 Task: Create a due date automation trigger when advanced on, on the wednesday before a card is due add fields without custom field "Resume" set to a date more than 1 days ago at 11:00 AM.
Action: Mouse moved to (1266, 103)
Screenshot: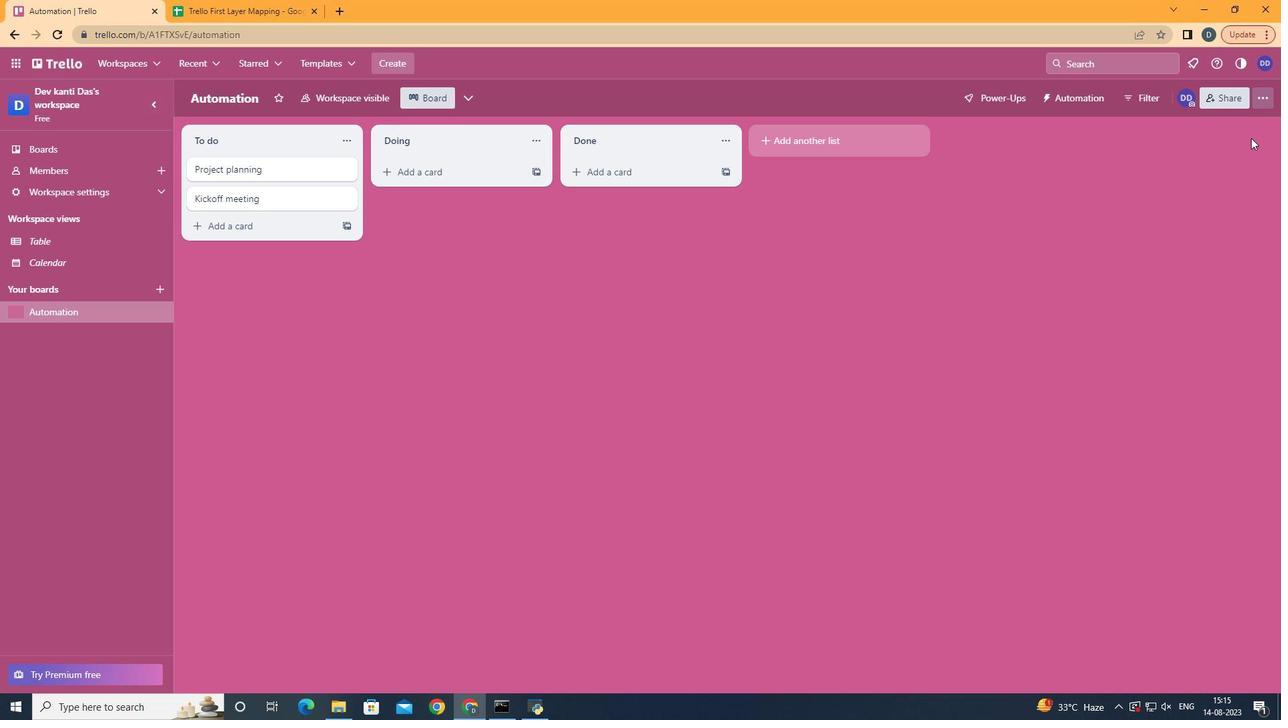 
Action: Mouse pressed left at (1266, 103)
Screenshot: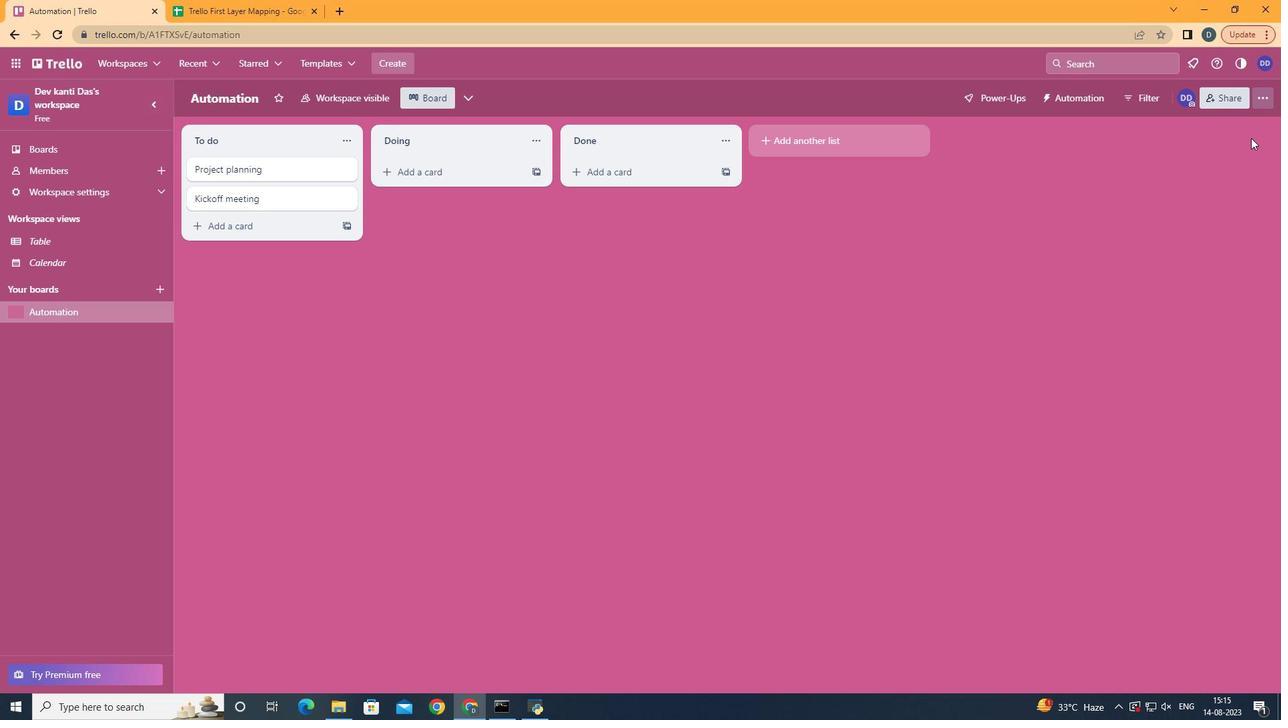 
Action: Mouse moved to (1175, 287)
Screenshot: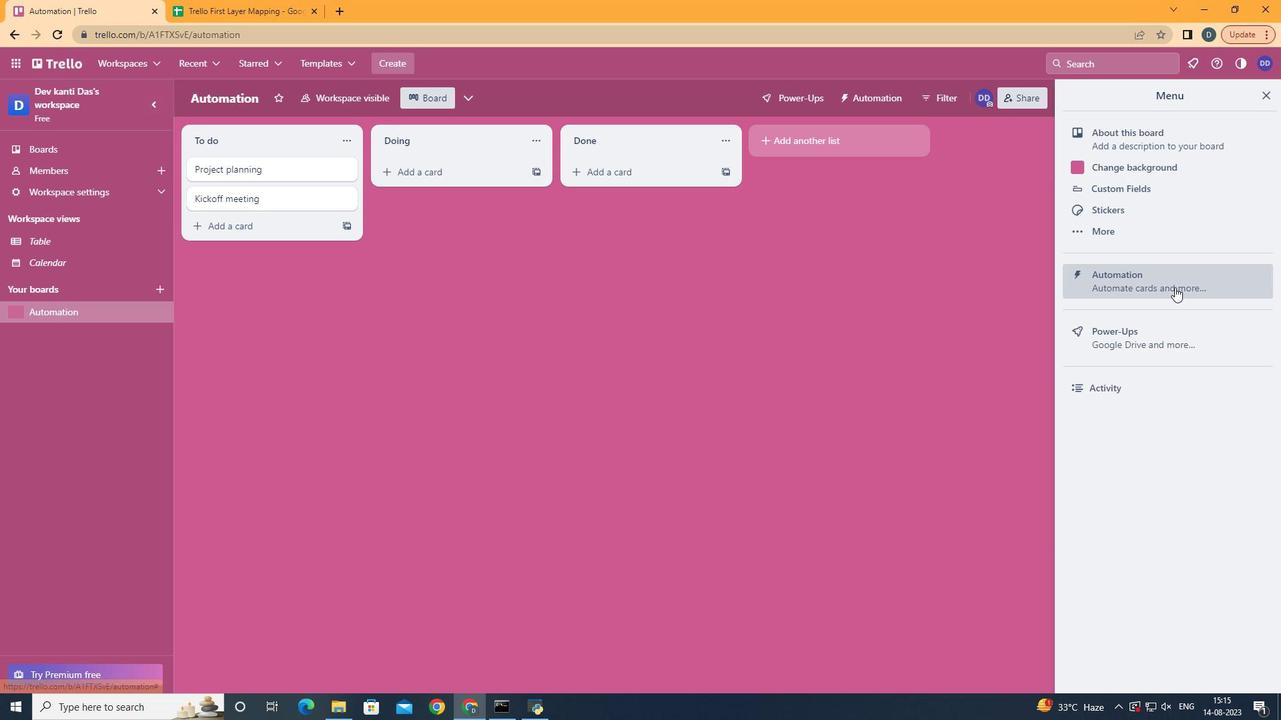 
Action: Mouse pressed left at (1175, 287)
Screenshot: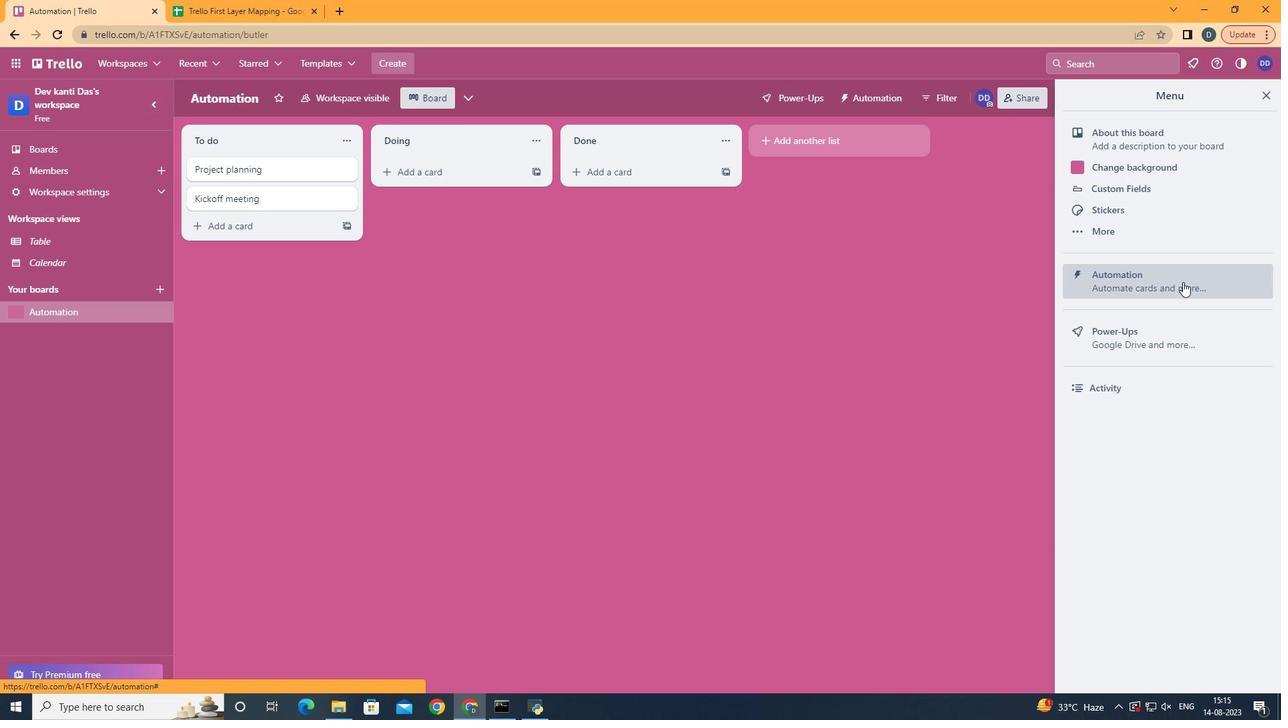 
Action: Mouse moved to (272, 263)
Screenshot: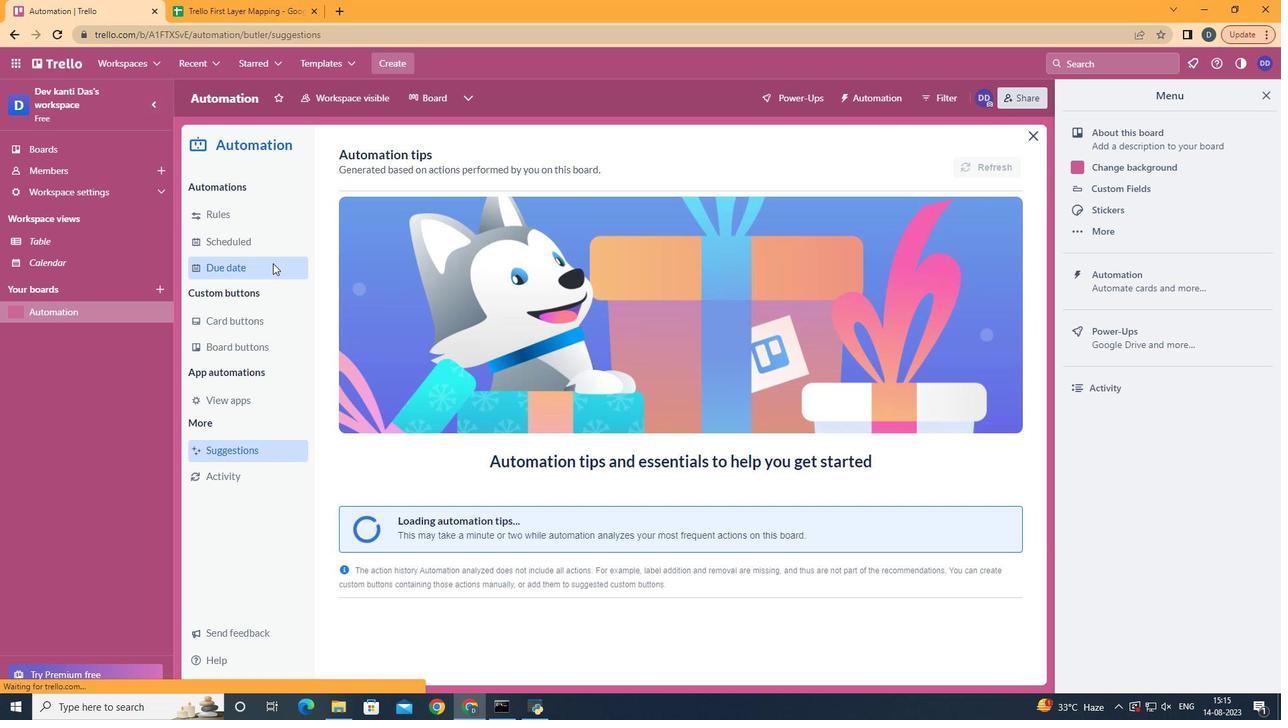 
Action: Mouse pressed left at (272, 263)
Screenshot: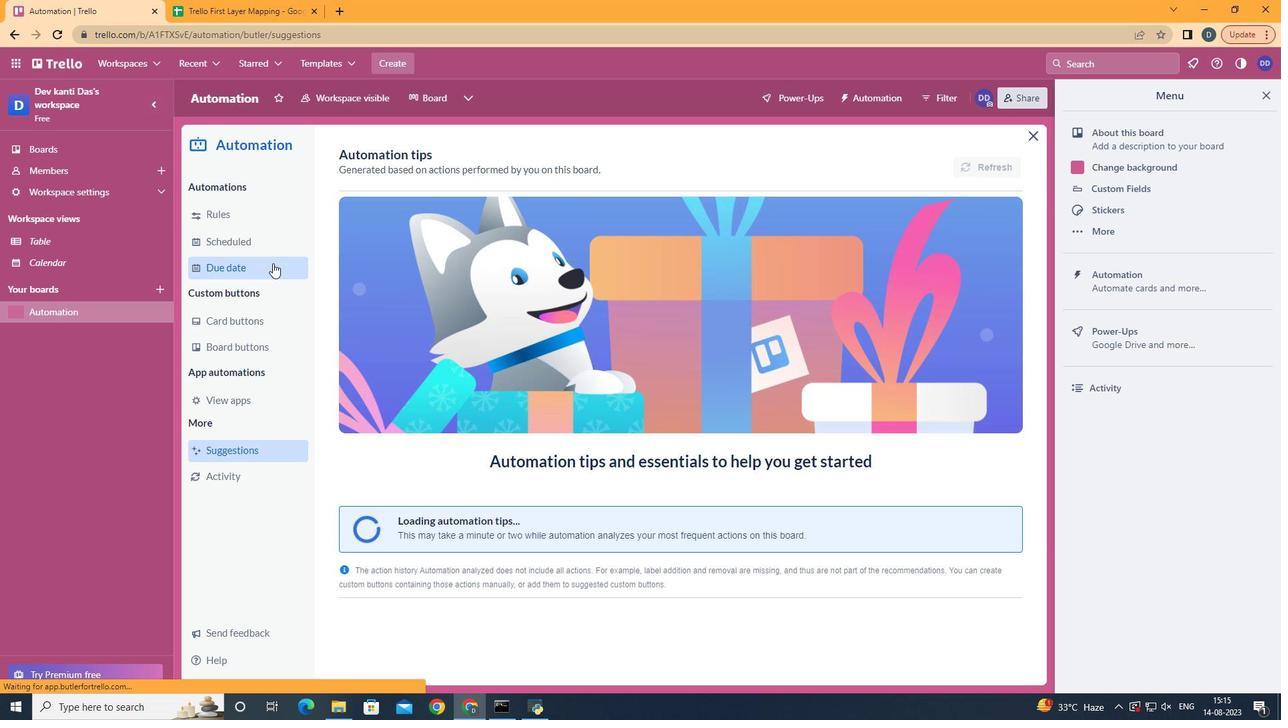 
Action: Mouse moved to (924, 165)
Screenshot: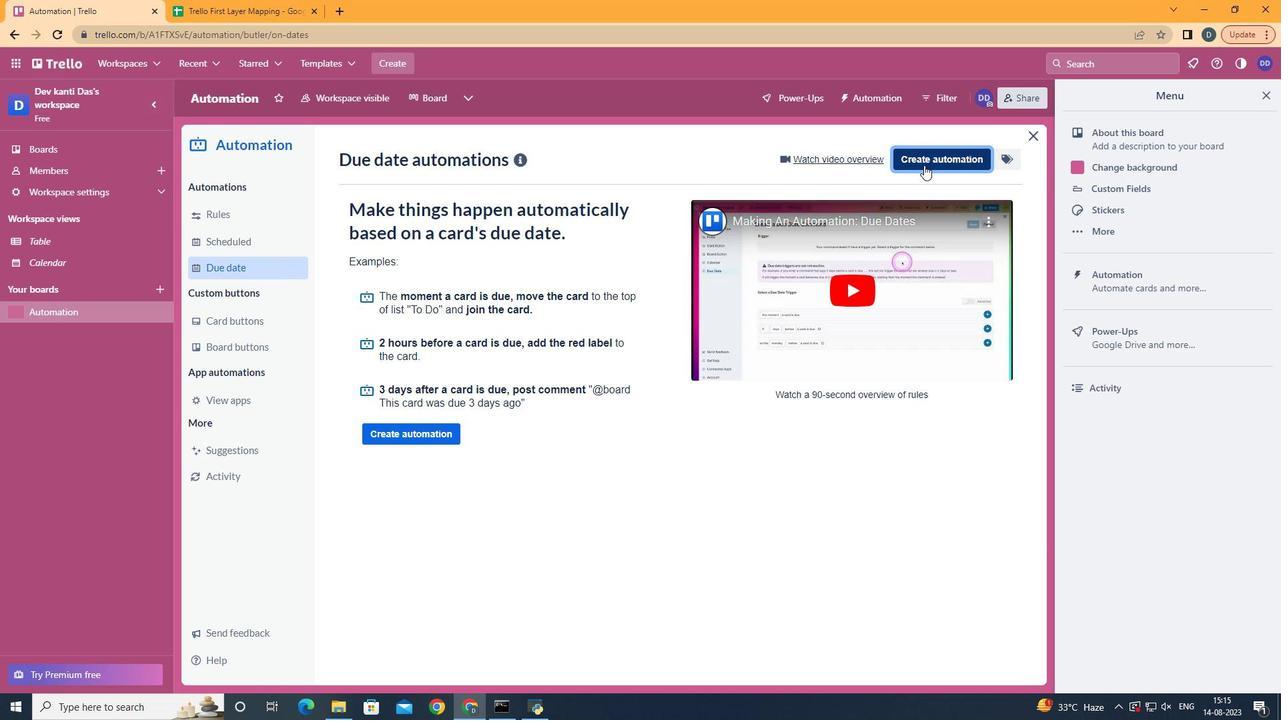
Action: Mouse pressed left at (924, 165)
Screenshot: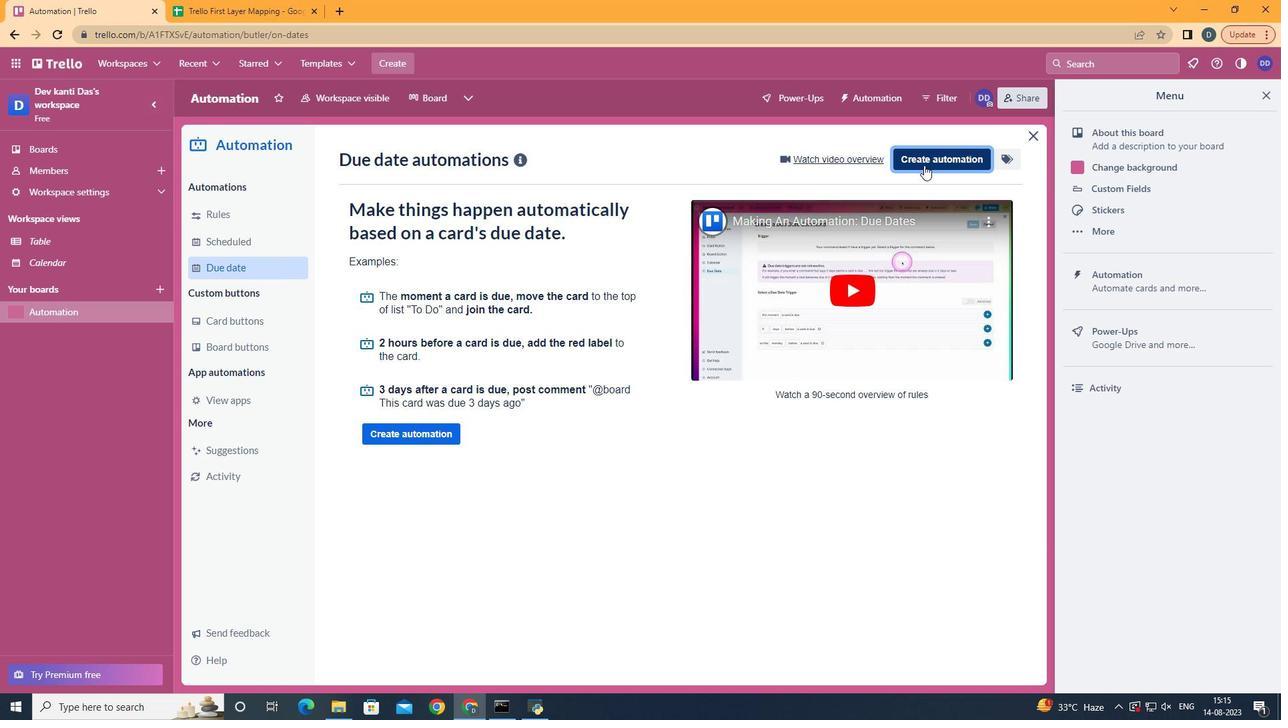 
Action: Mouse moved to (748, 303)
Screenshot: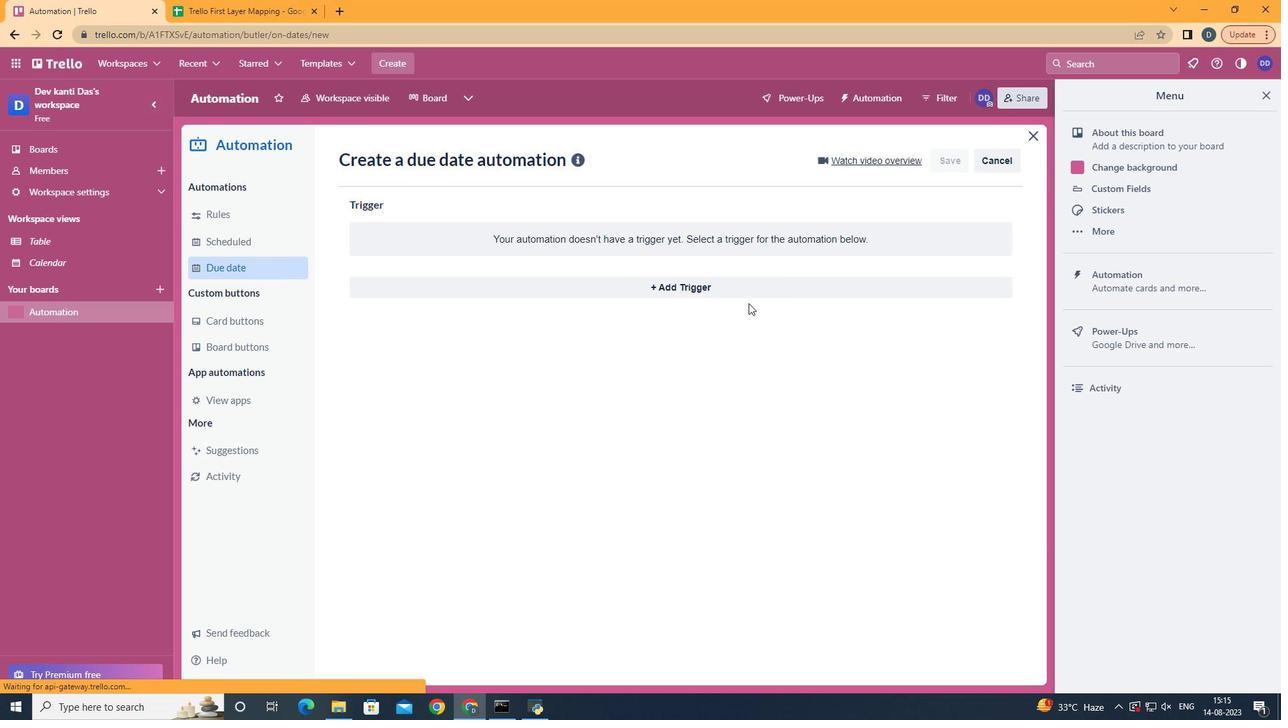 
Action: Mouse pressed left at (748, 303)
Screenshot: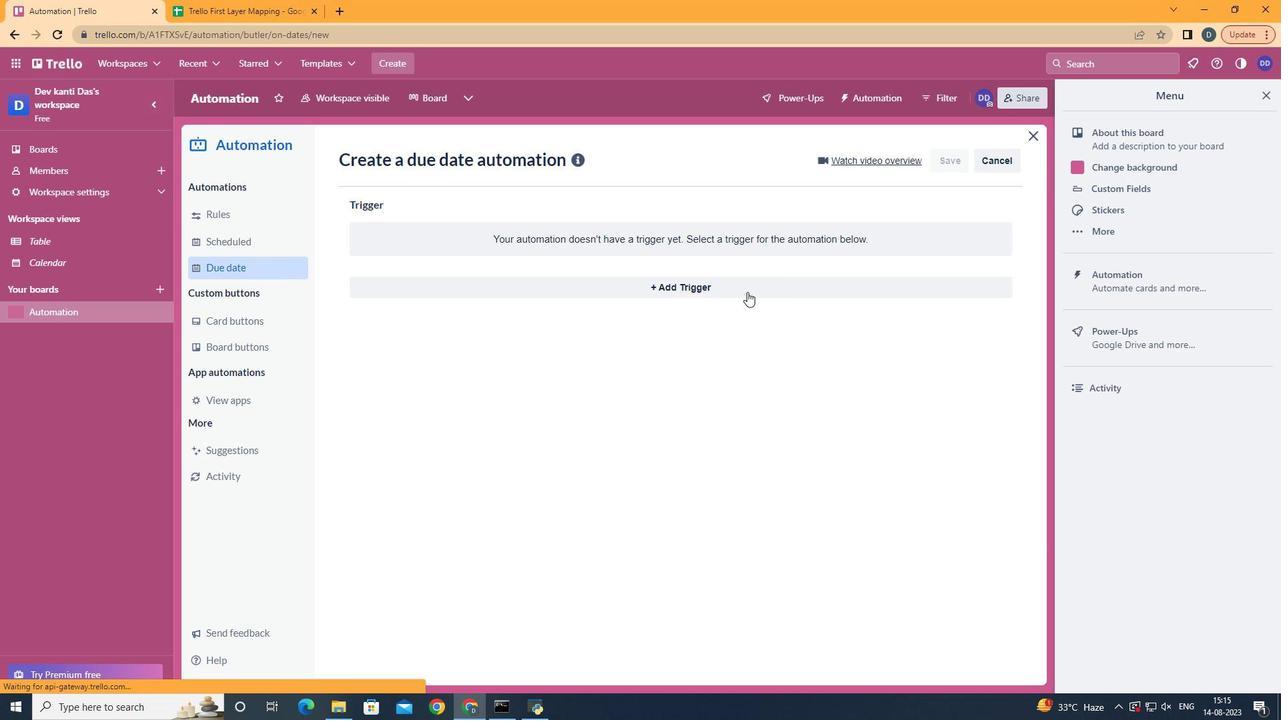 
Action: Mouse moved to (747, 291)
Screenshot: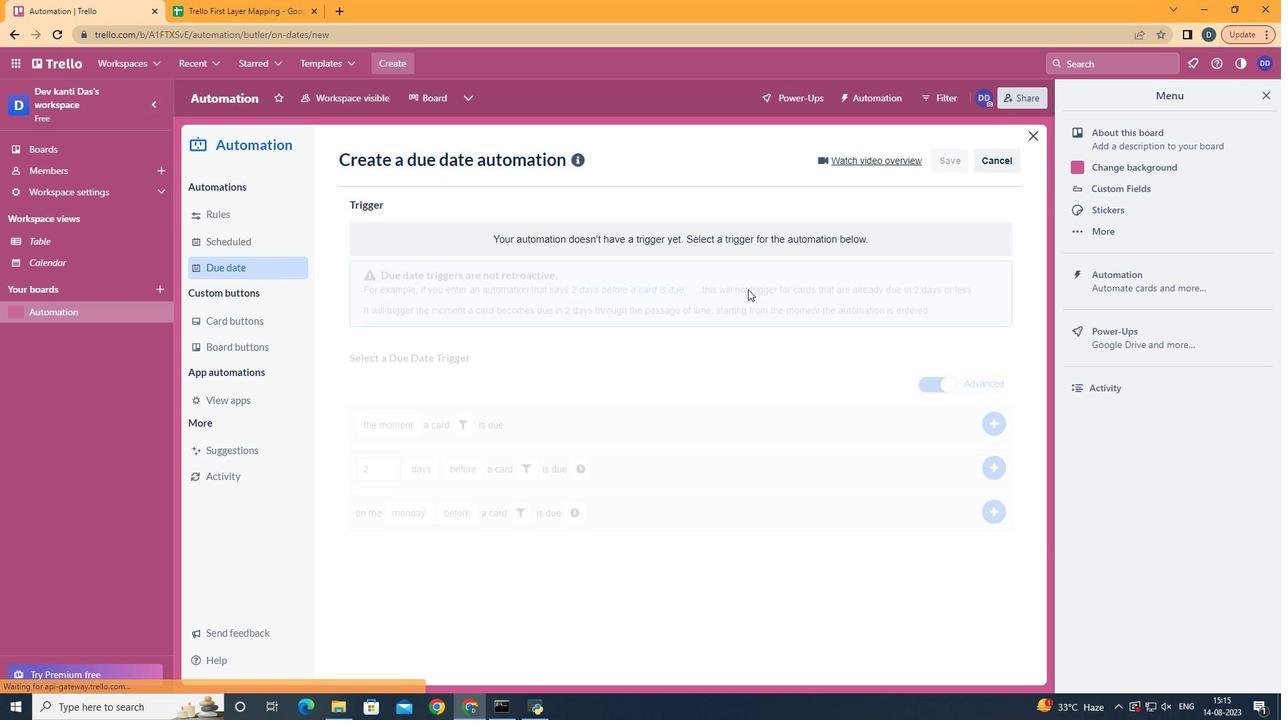 
Action: Mouse pressed left at (747, 291)
Screenshot: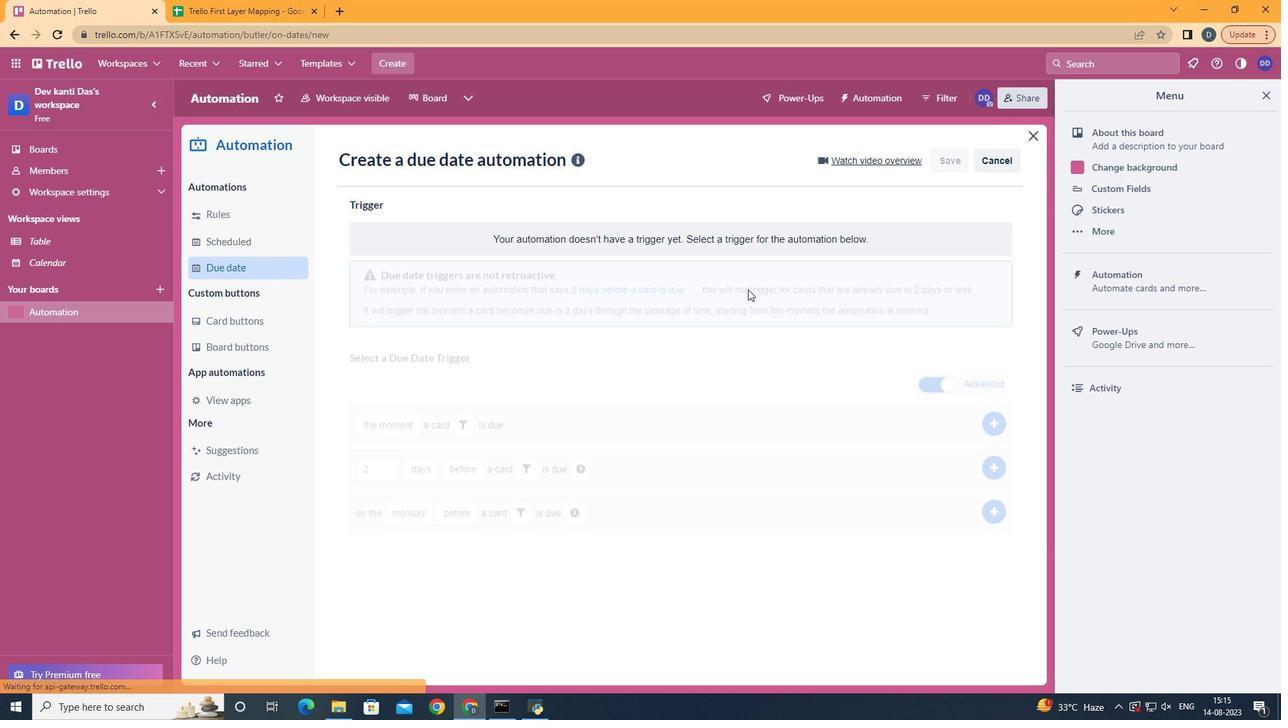 
Action: Mouse moved to (448, 403)
Screenshot: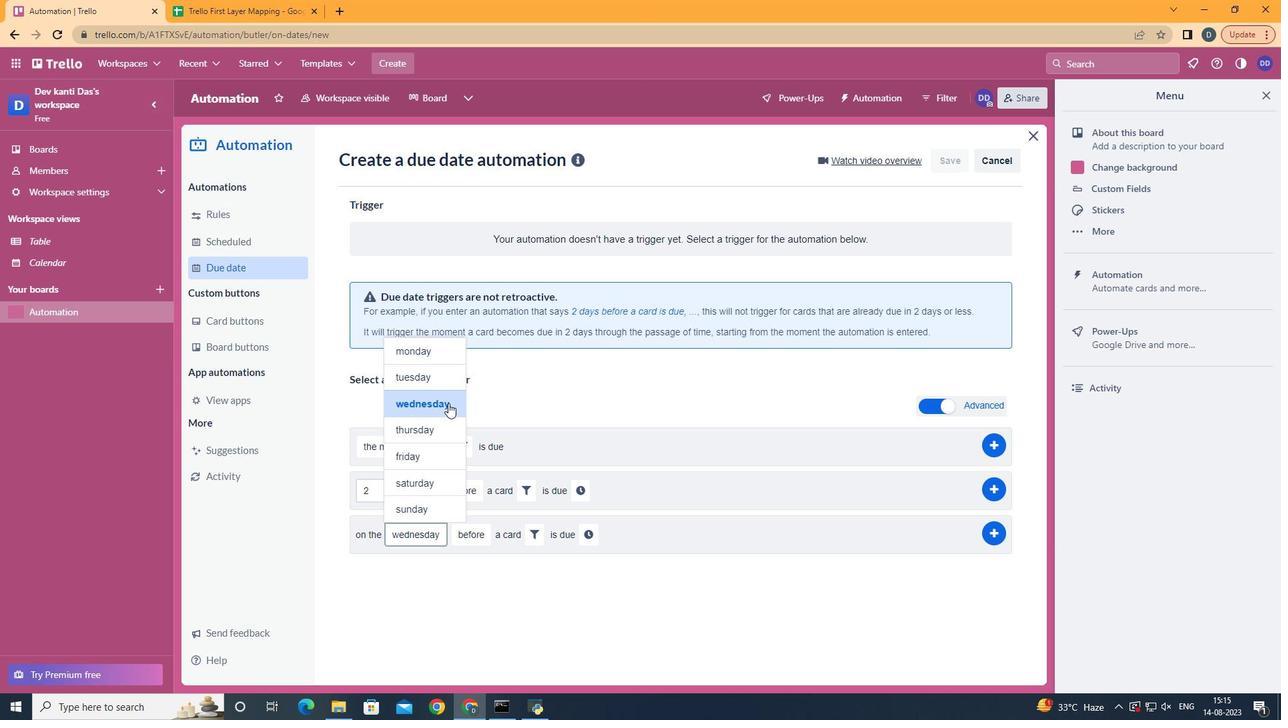 
Action: Mouse pressed left at (448, 403)
Screenshot: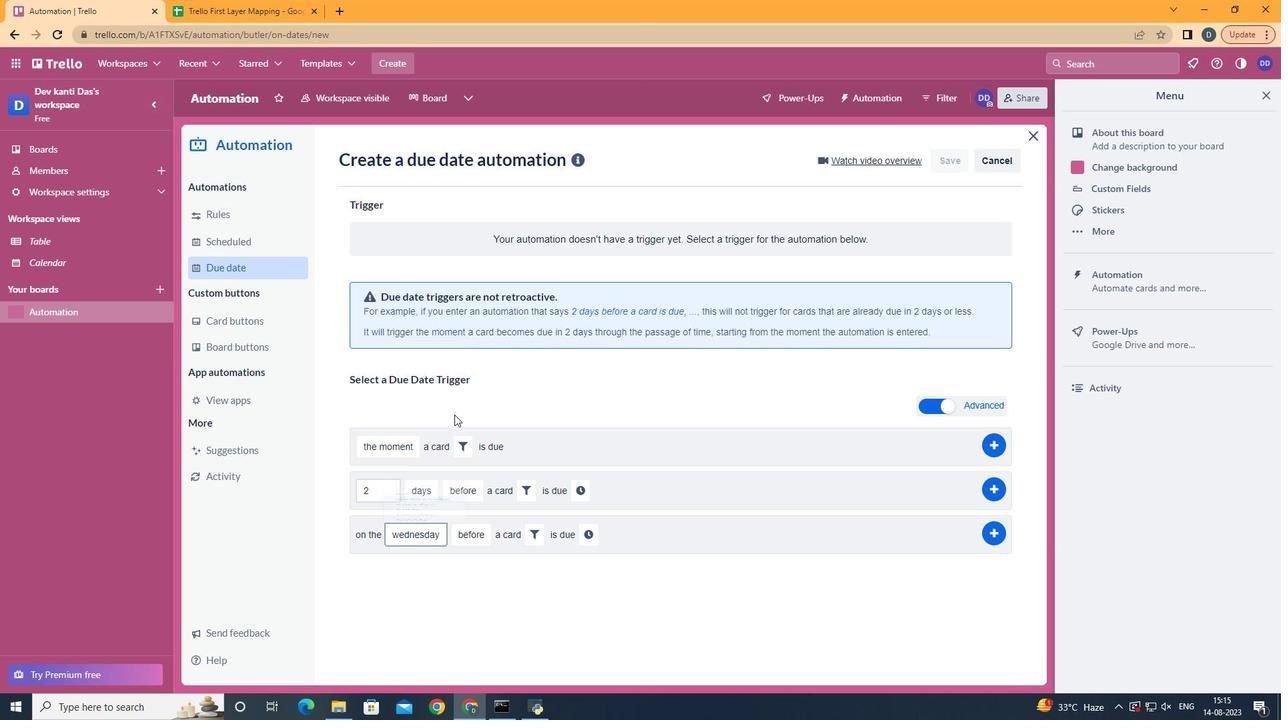 
Action: Mouse moved to (534, 532)
Screenshot: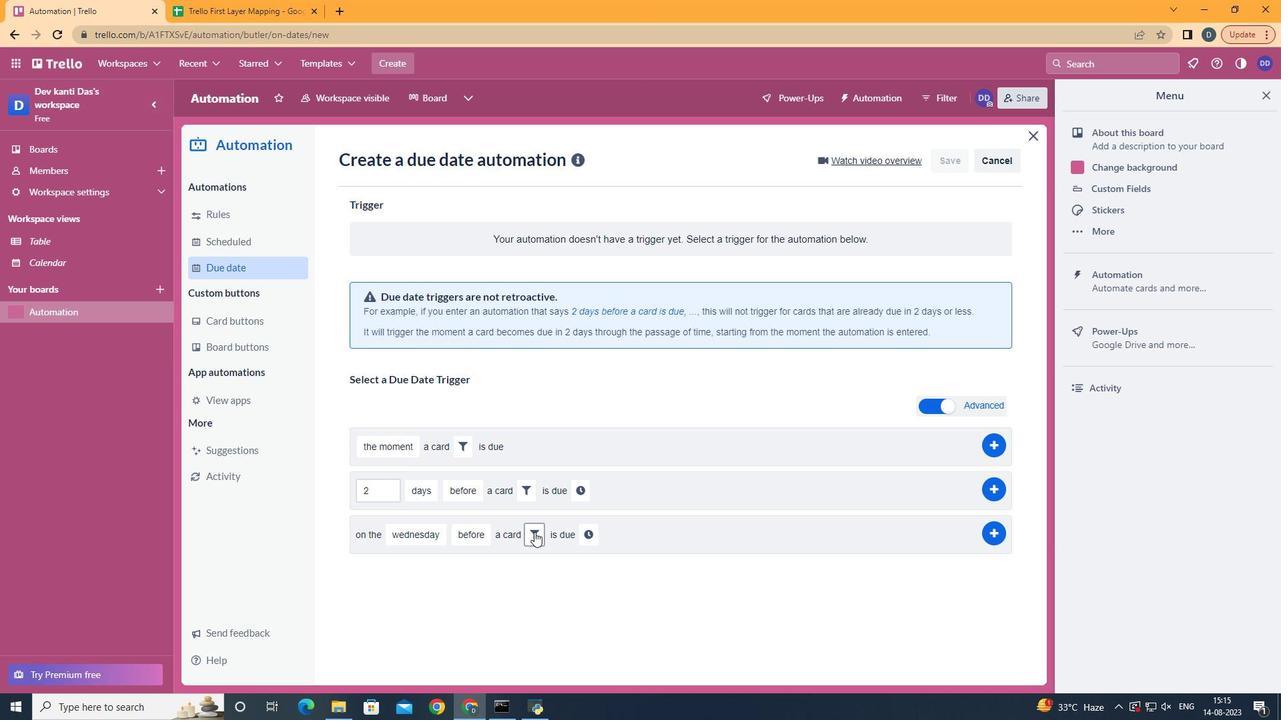 
Action: Mouse pressed left at (534, 532)
Screenshot: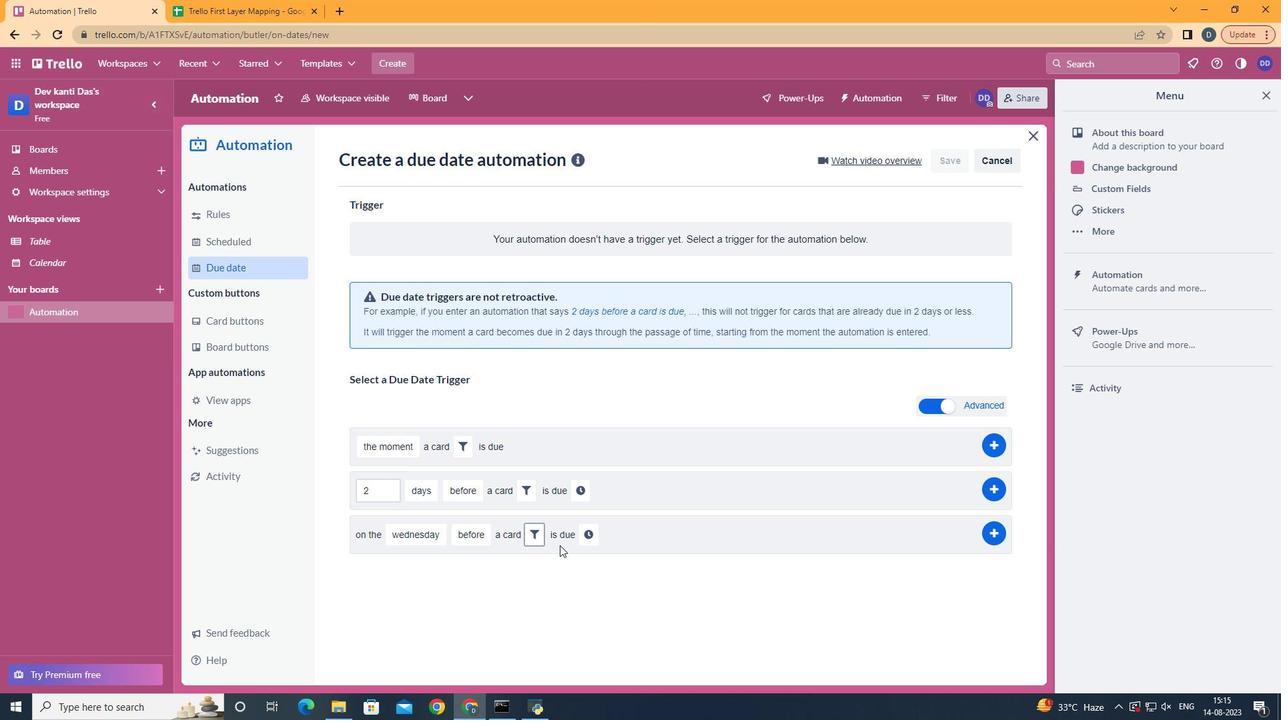 
Action: Mouse moved to (758, 577)
Screenshot: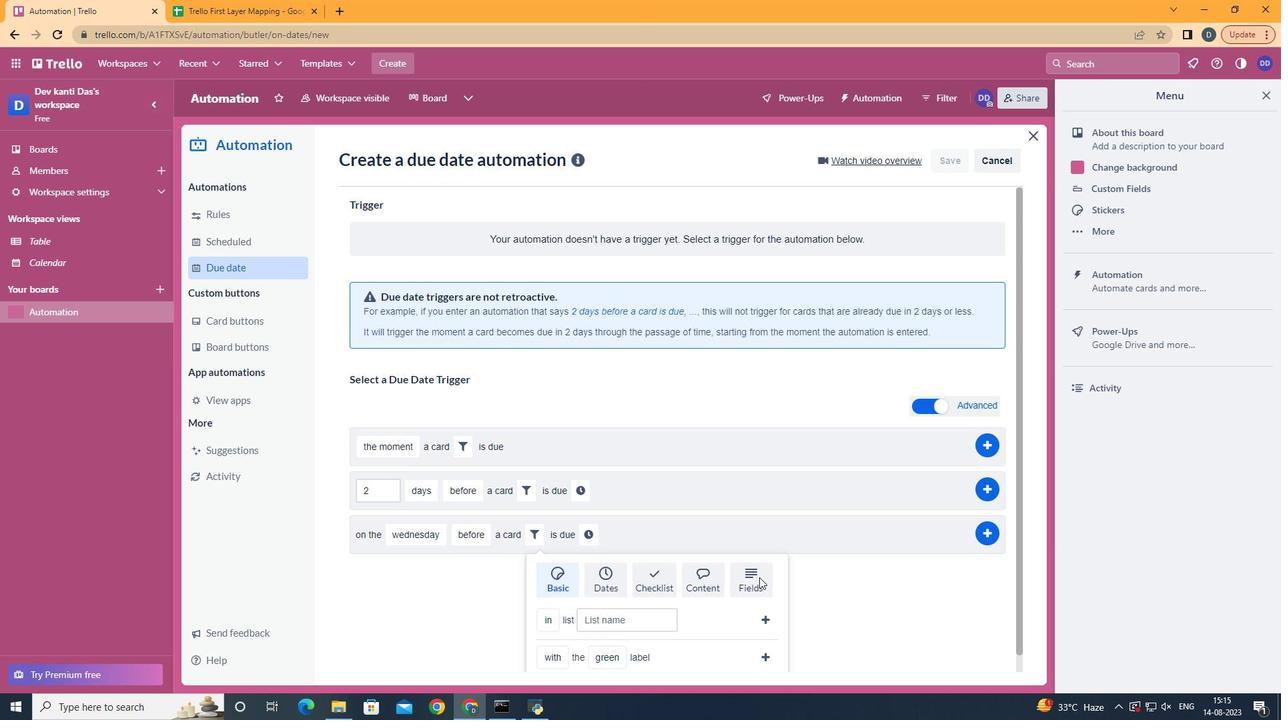 
Action: Mouse pressed left at (758, 577)
Screenshot: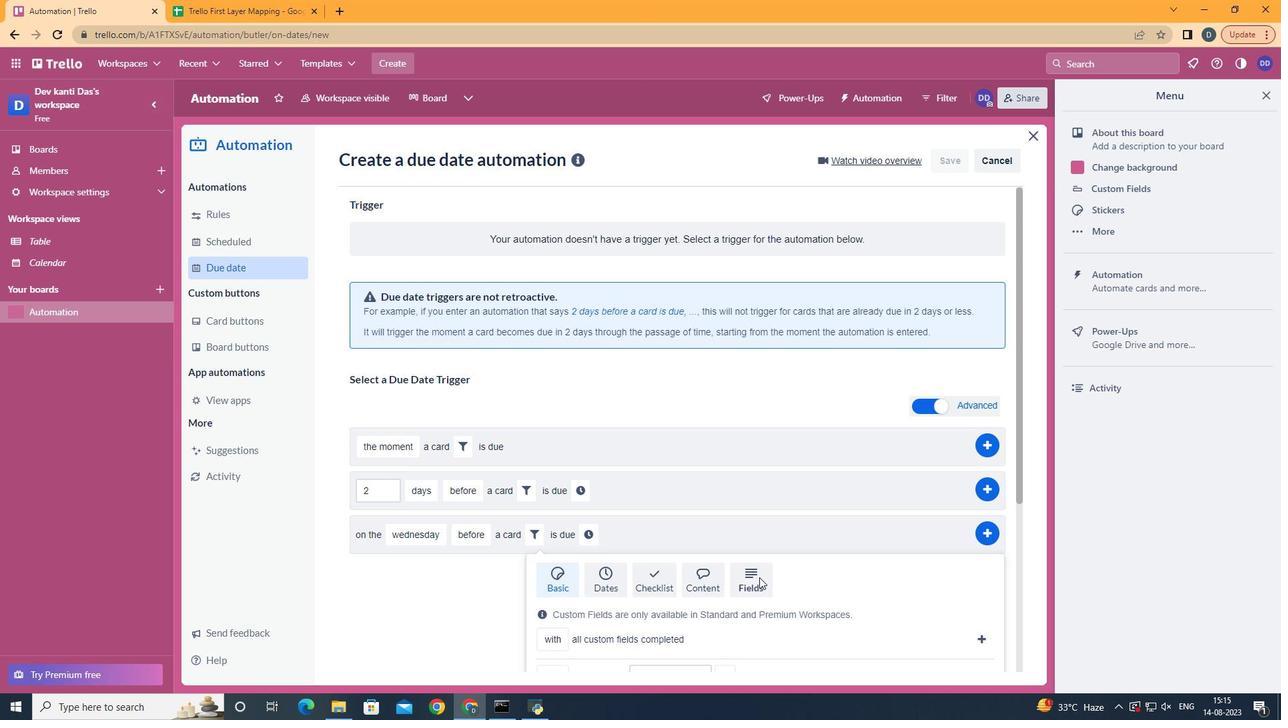 
Action: Mouse moved to (759, 577)
Screenshot: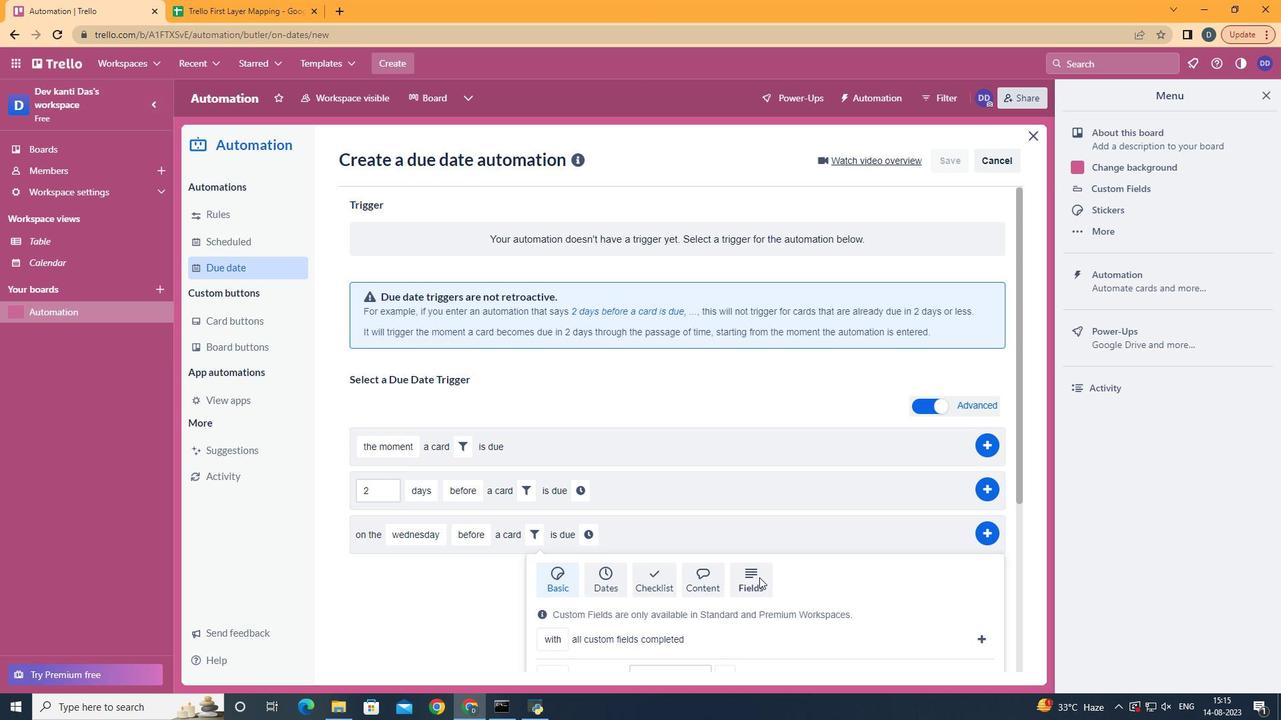 
Action: Mouse scrolled (759, 577) with delta (0, 0)
Screenshot: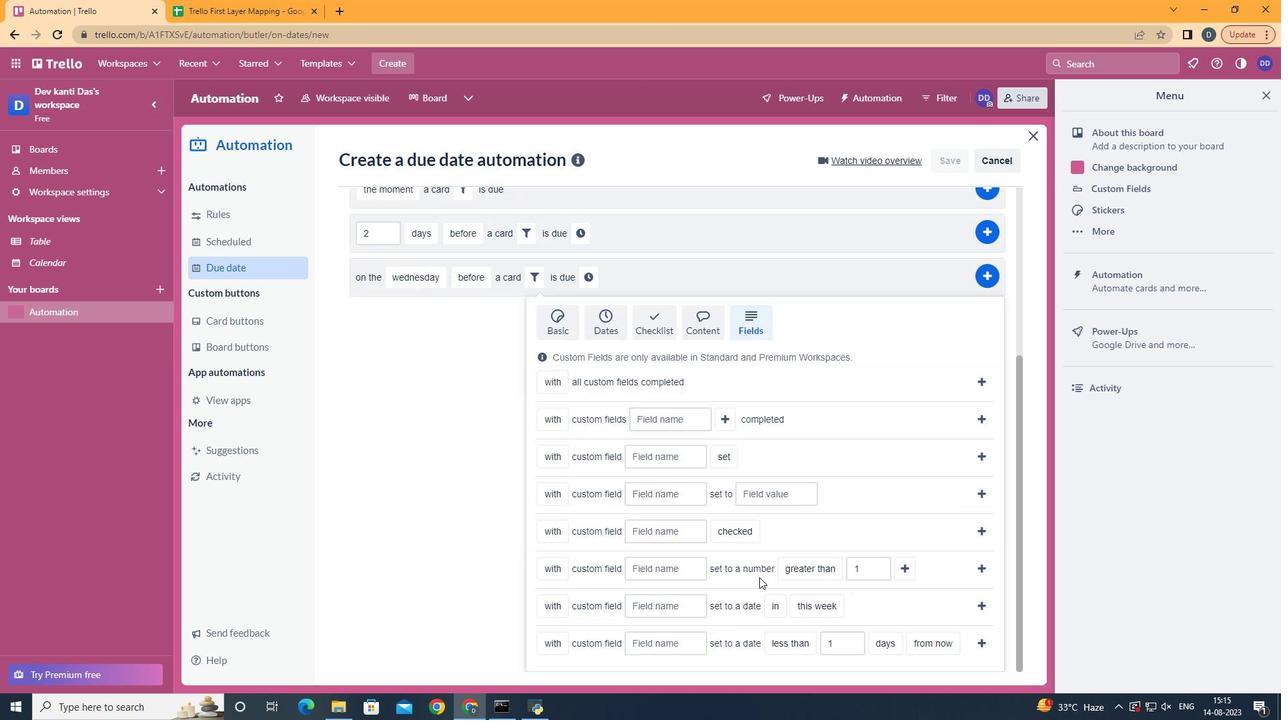 
Action: Mouse scrolled (759, 577) with delta (0, 0)
Screenshot: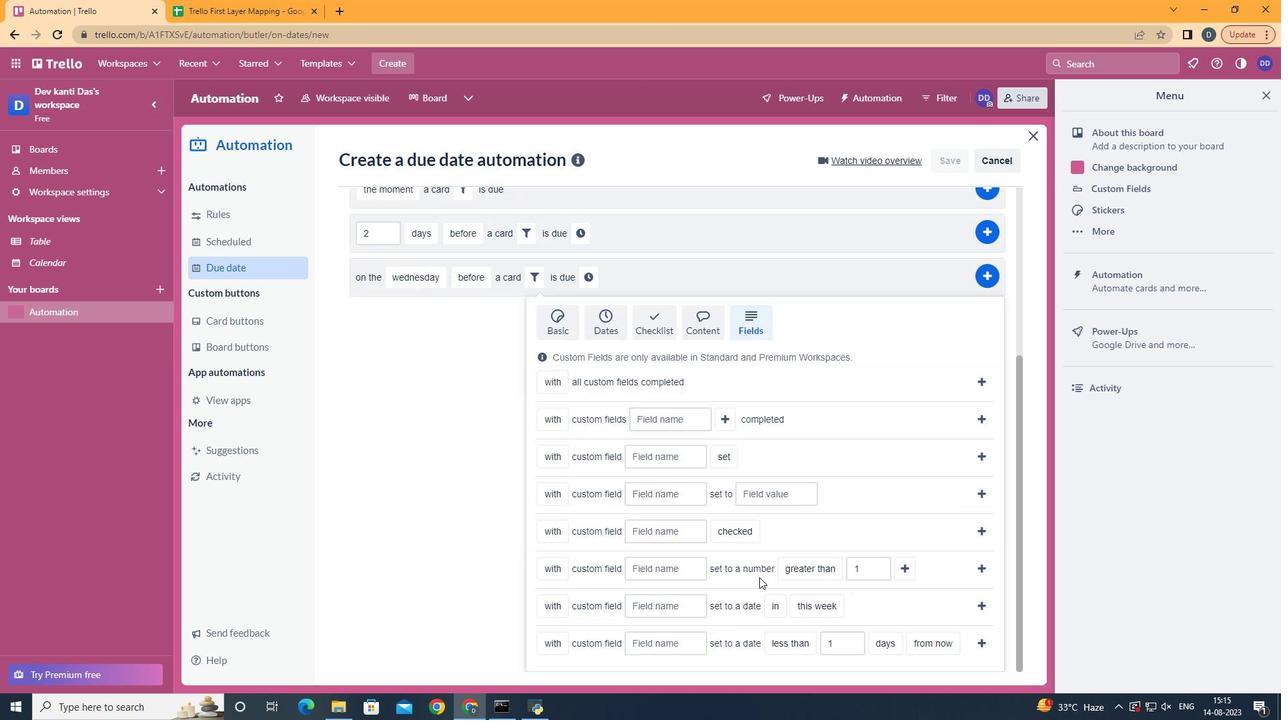 
Action: Mouse scrolled (759, 577) with delta (0, 0)
Screenshot: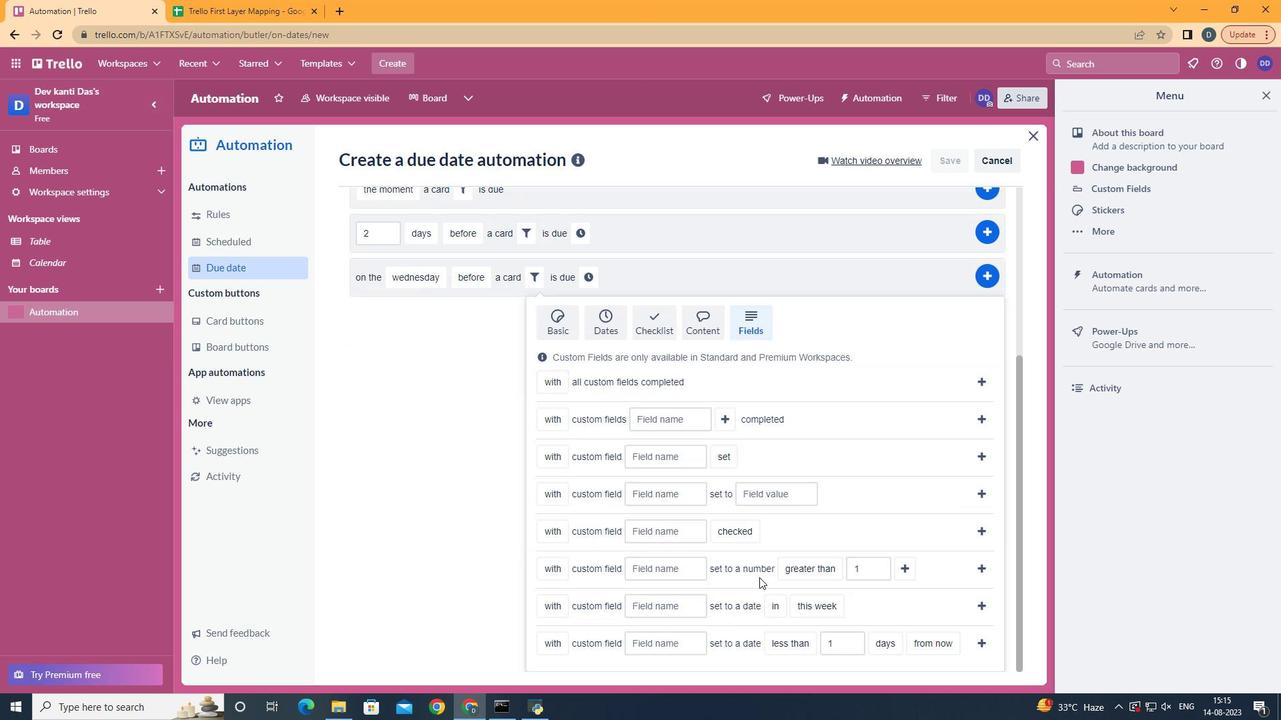 
Action: Mouse scrolled (759, 577) with delta (0, 0)
Screenshot: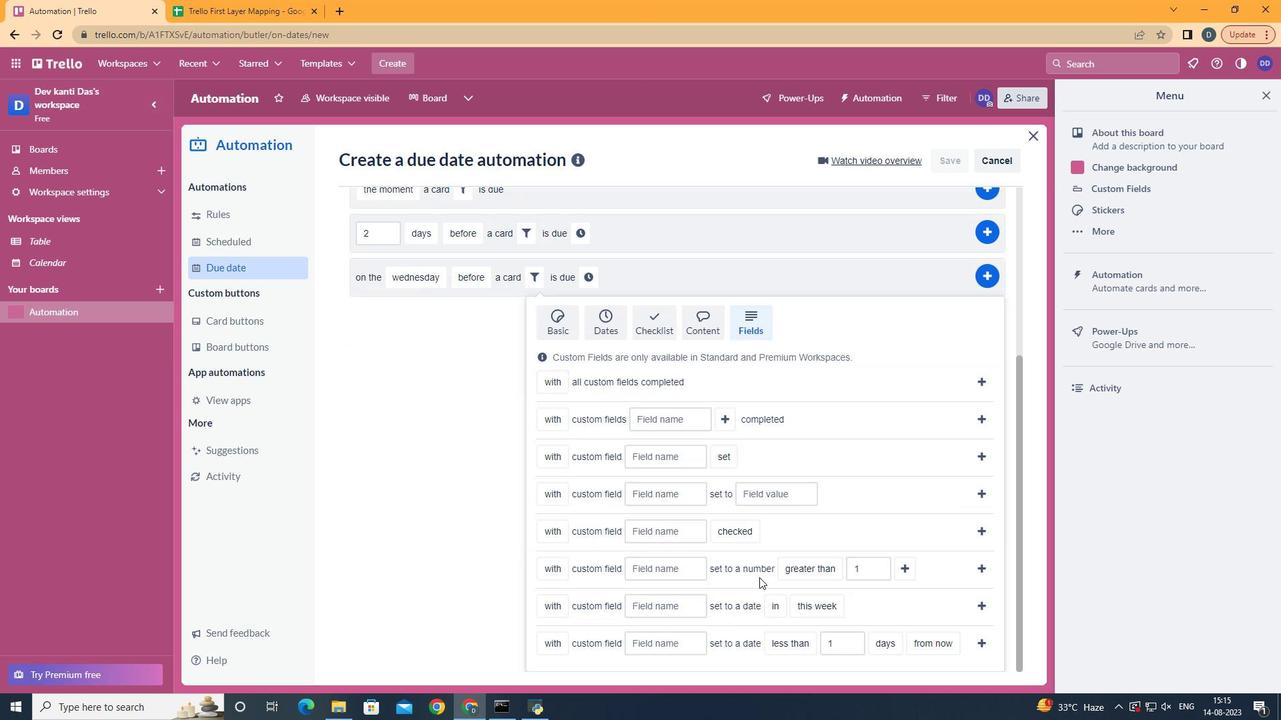 
Action: Mouse scrolled (759, 577) with delta (0, 0)
Screenshot: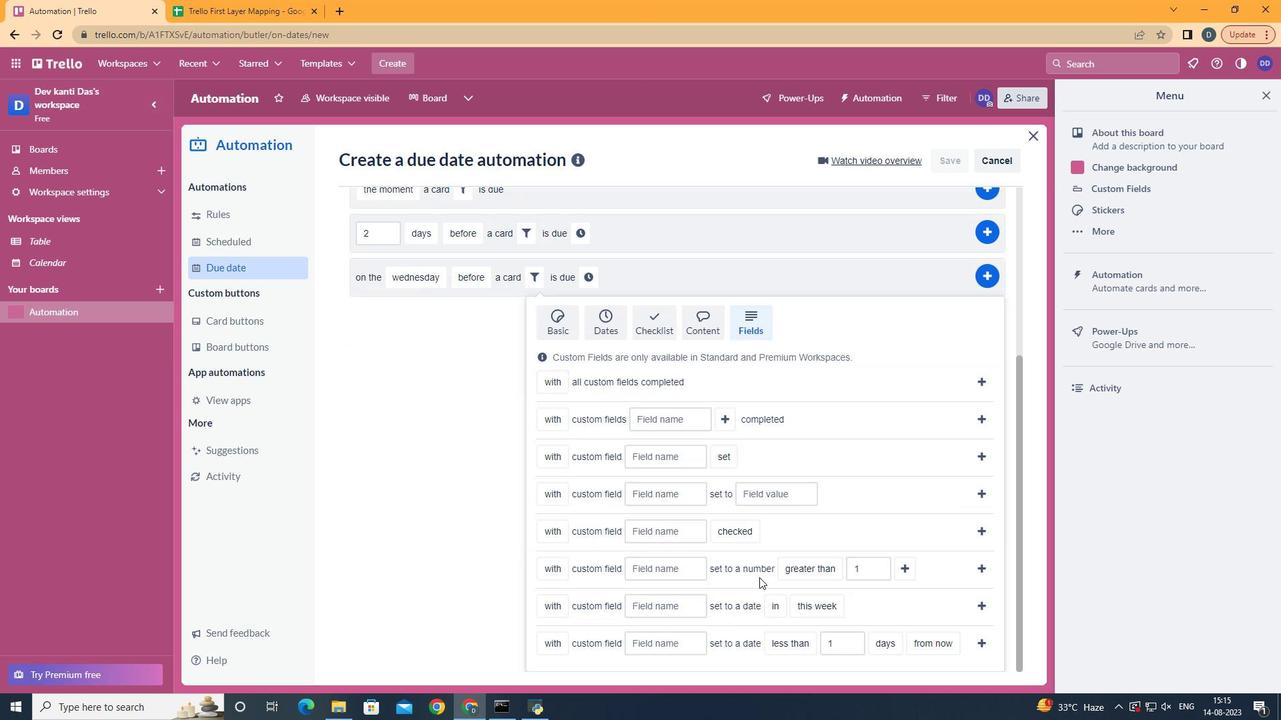 
Action: Mouse moved to (573, 621)
Screenshot: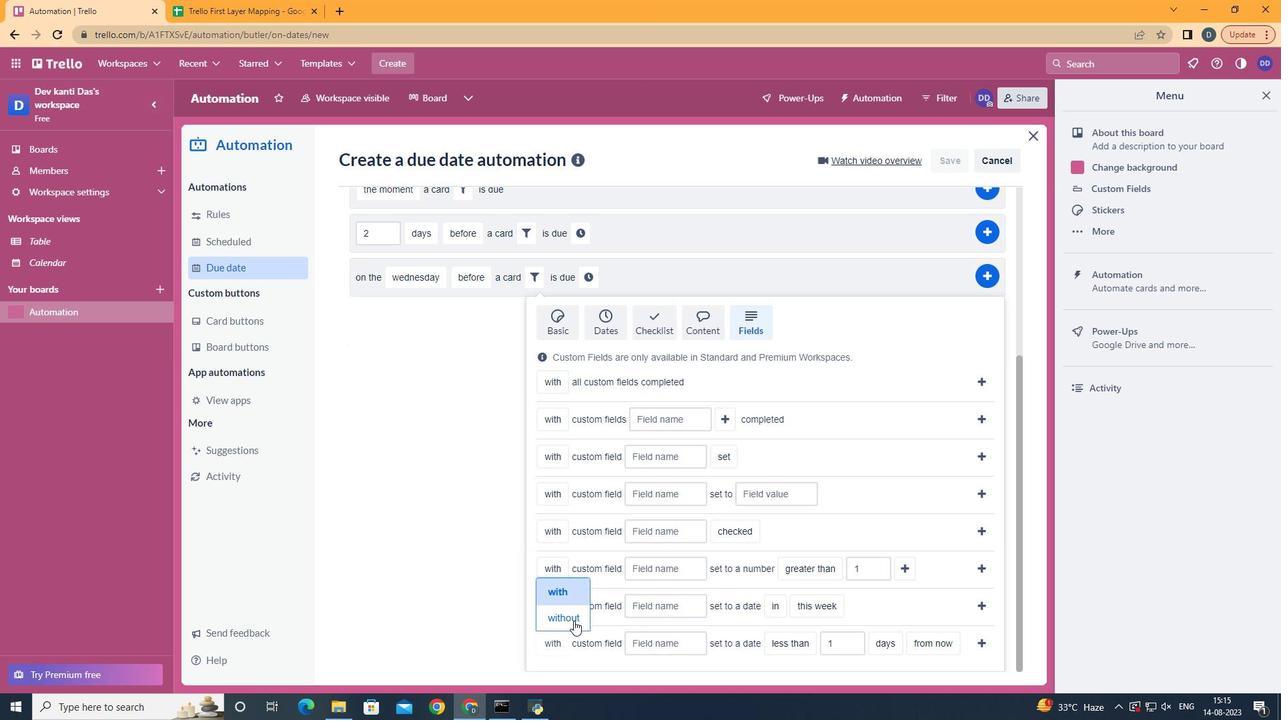 
Action: Mouse pressed left at (573, 621)
Screenshot: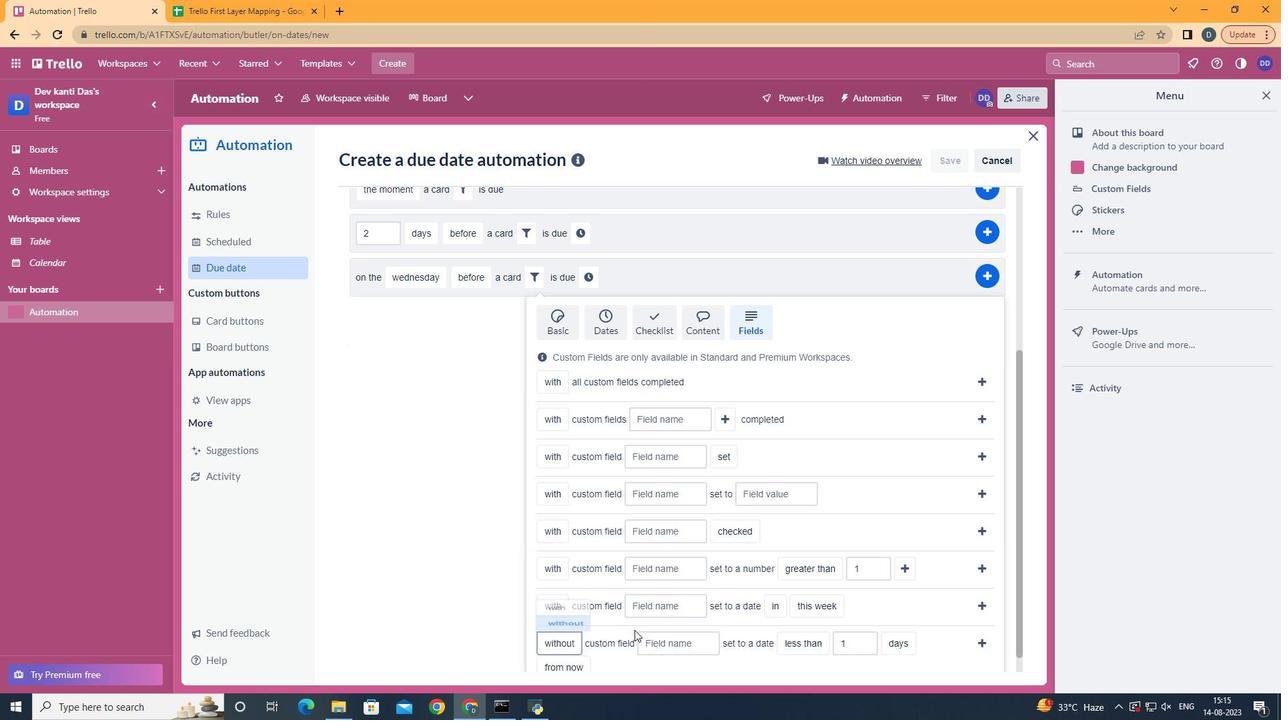 
Action: Mouse moved to (680, 638)
Screenshot: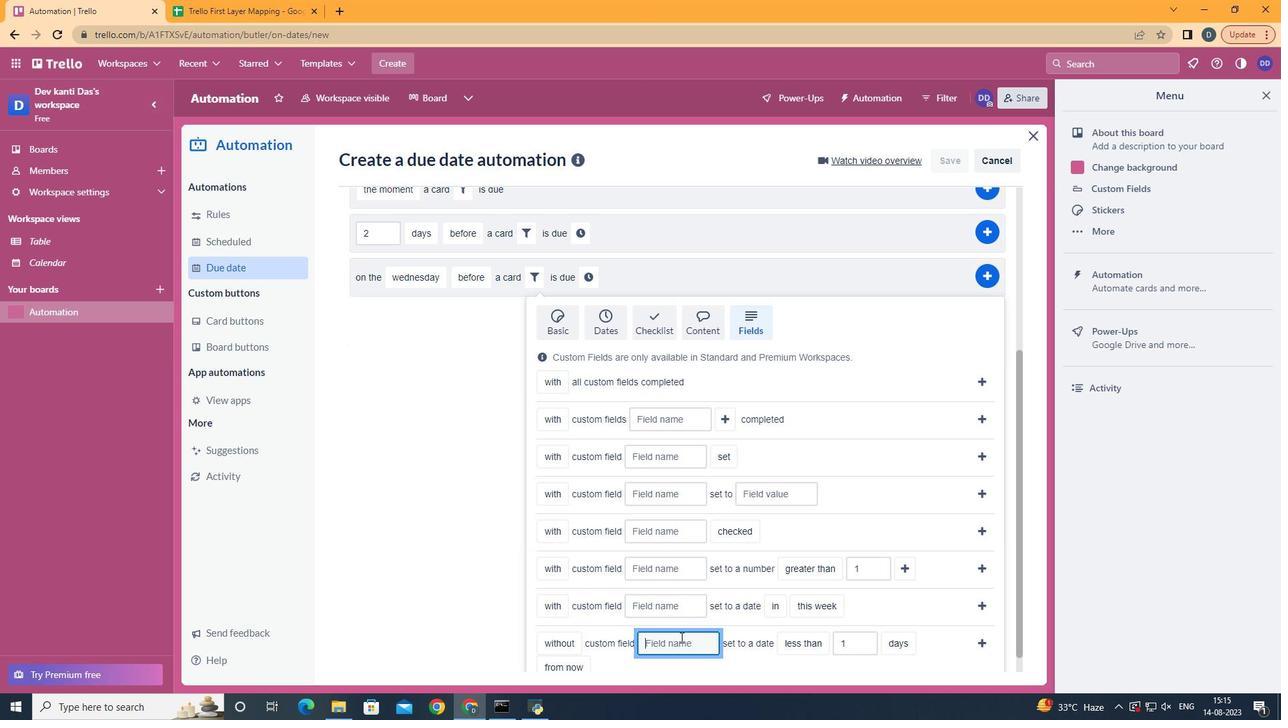 
Action: Mouse pressed left at (680, 638)
Screenshot: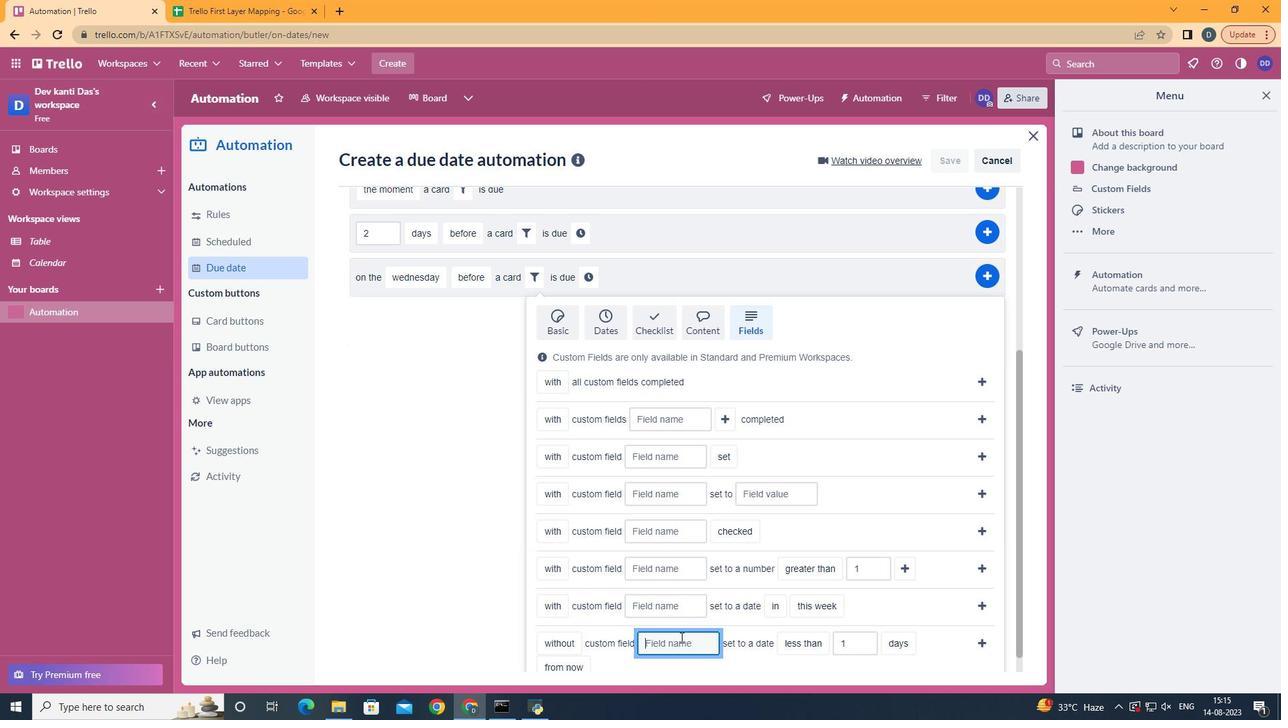 
Action: Mouse moved to (680, 638)
Screenshot: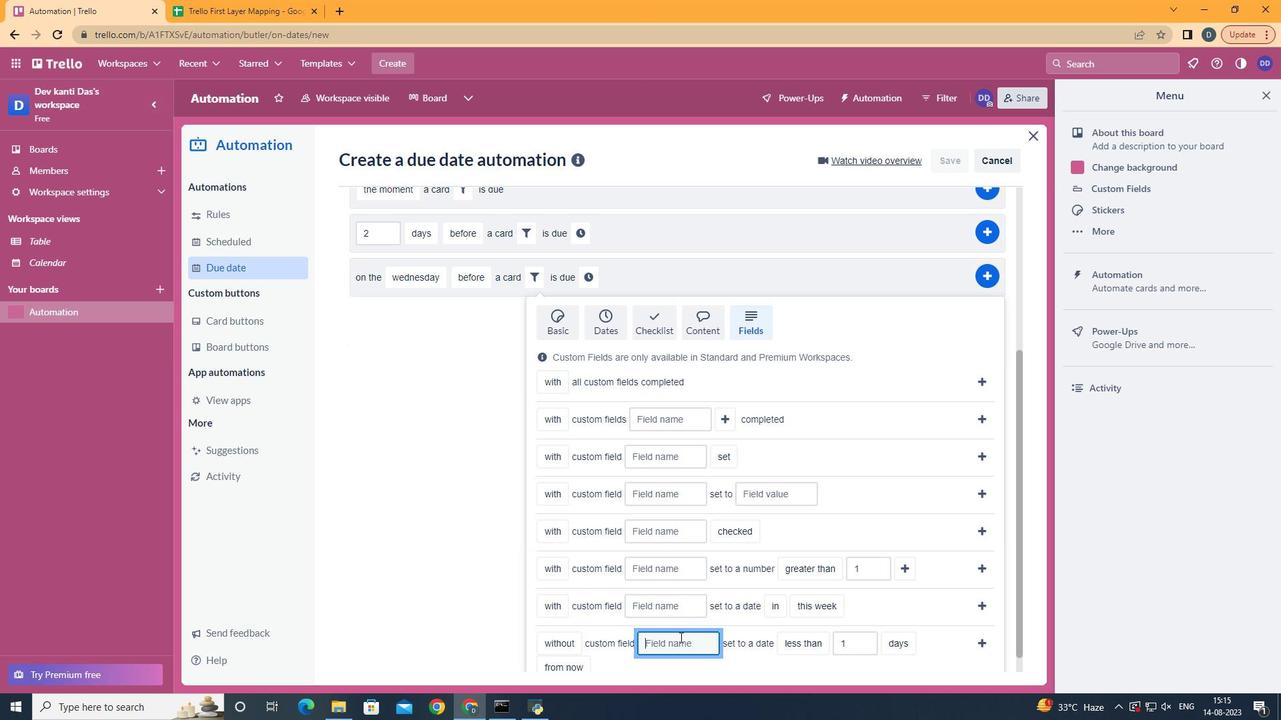 
Action: Key pressed <Key.shift>Resume
Screenshot: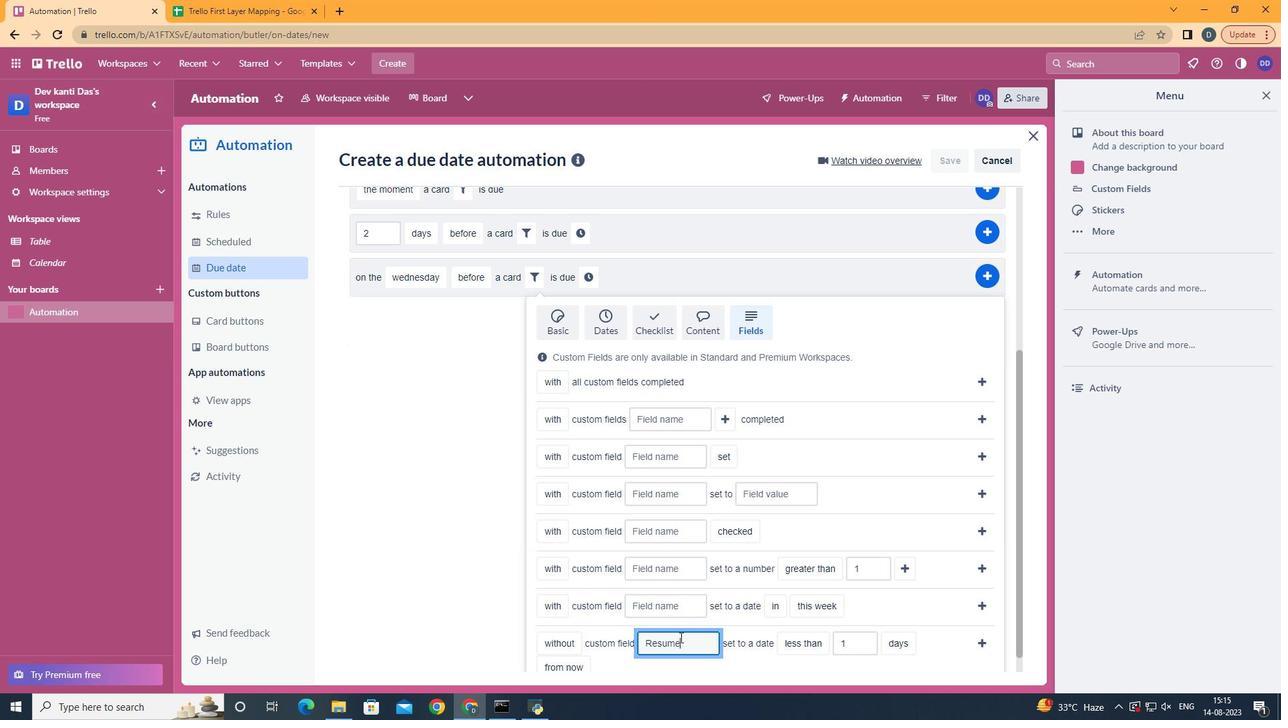 
Action: Mouse scrolled (680, 637) with delta (0, 0)
Screenshot: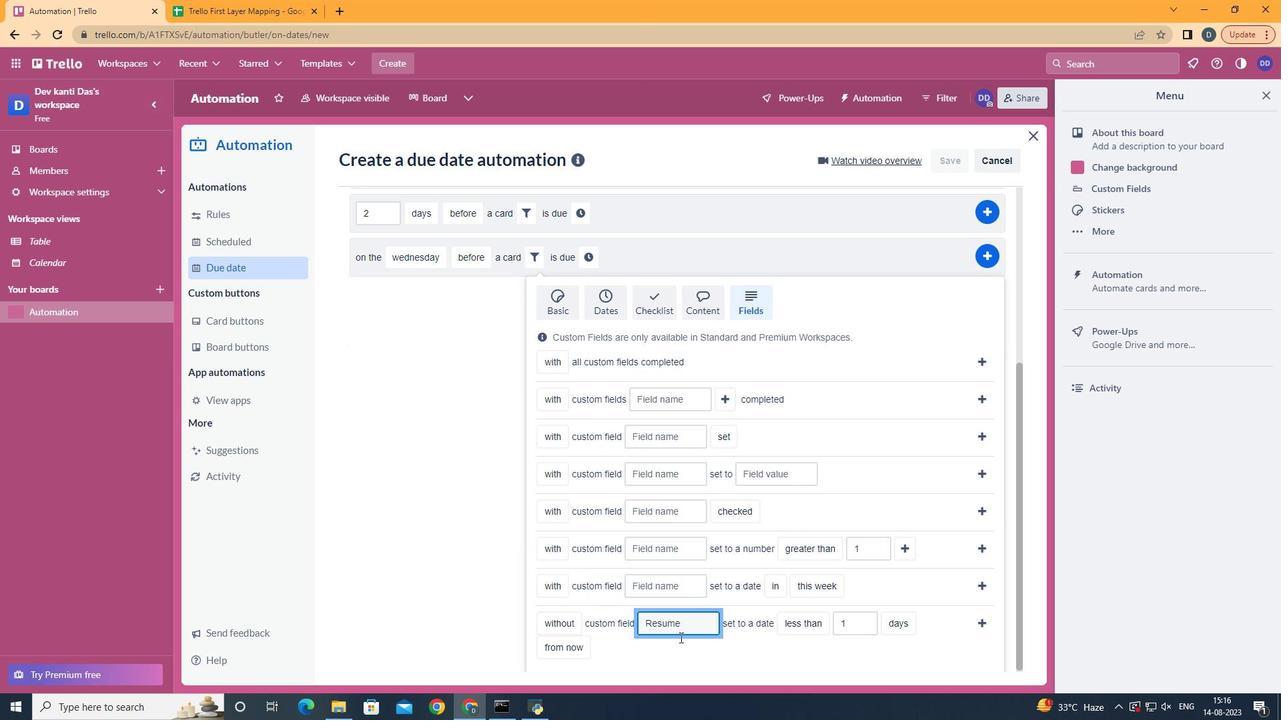 
Action: Mouse scrolled (680, 637) with delta (0, 0)
Screenshot: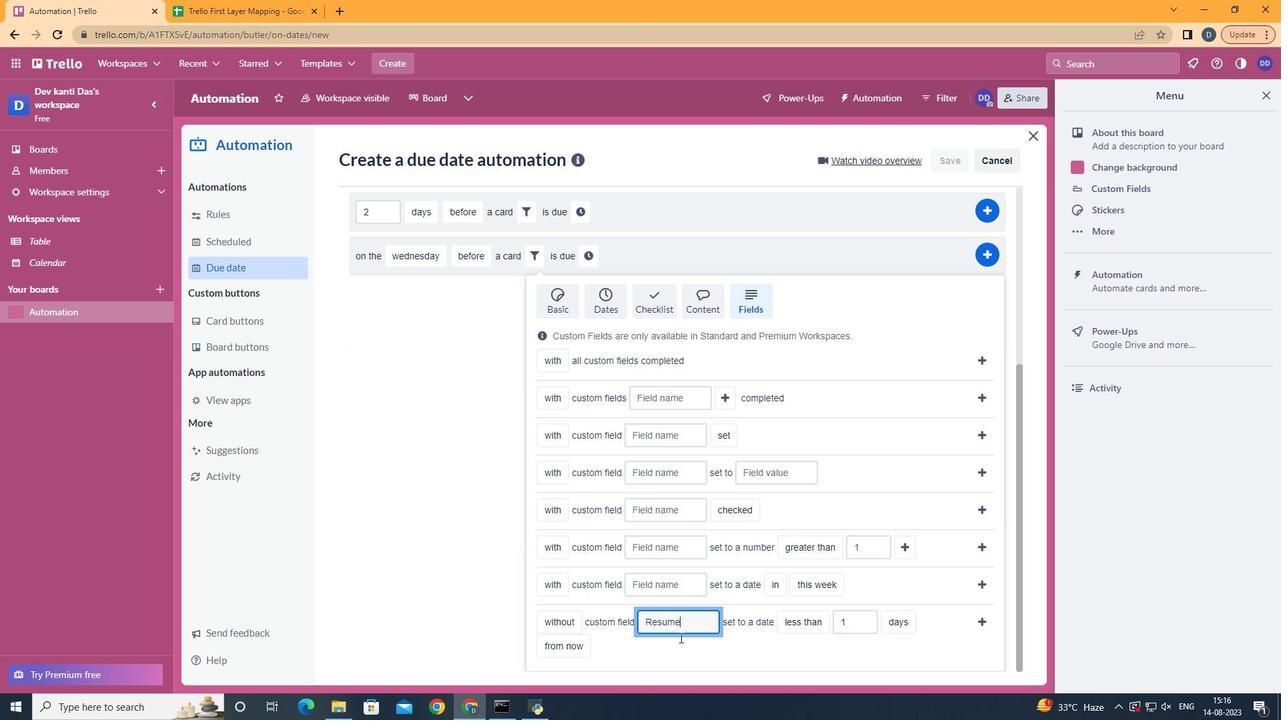 
Action: Mouse scrolled (680, 637) with delta (0, 0)
Screenshot: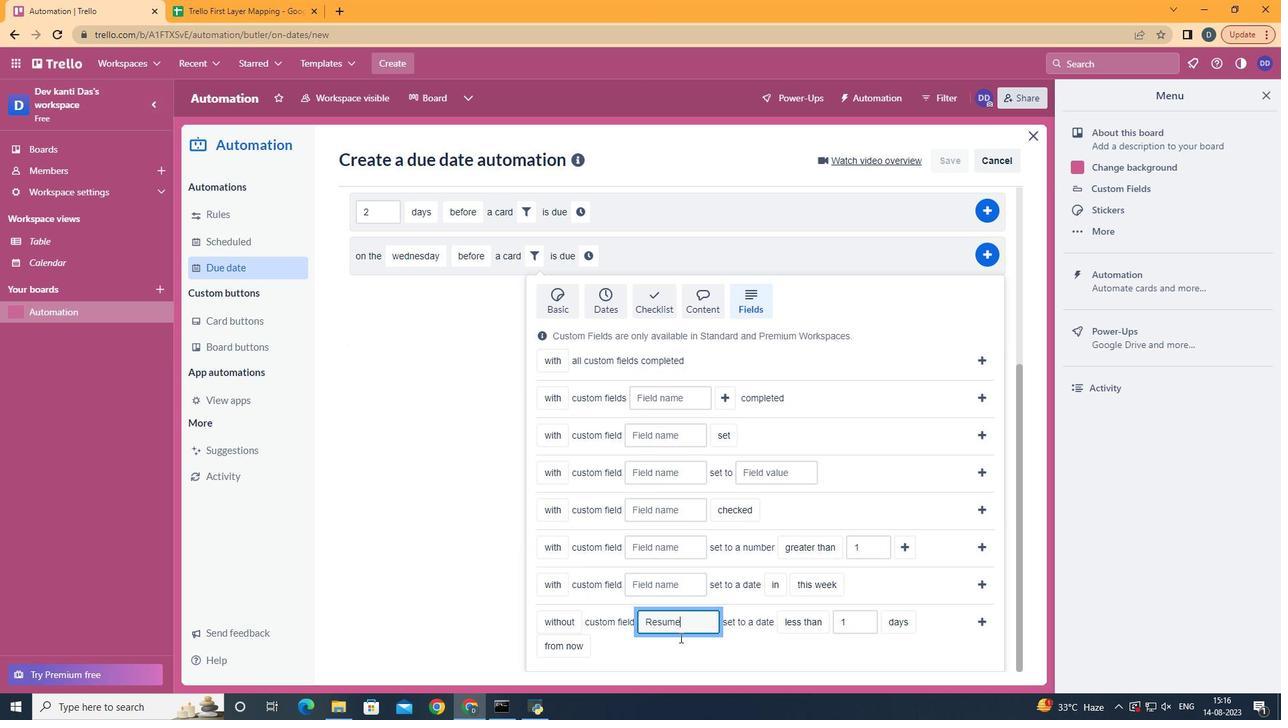 
Action: Mouse moved to (817, 559)
Screenshot: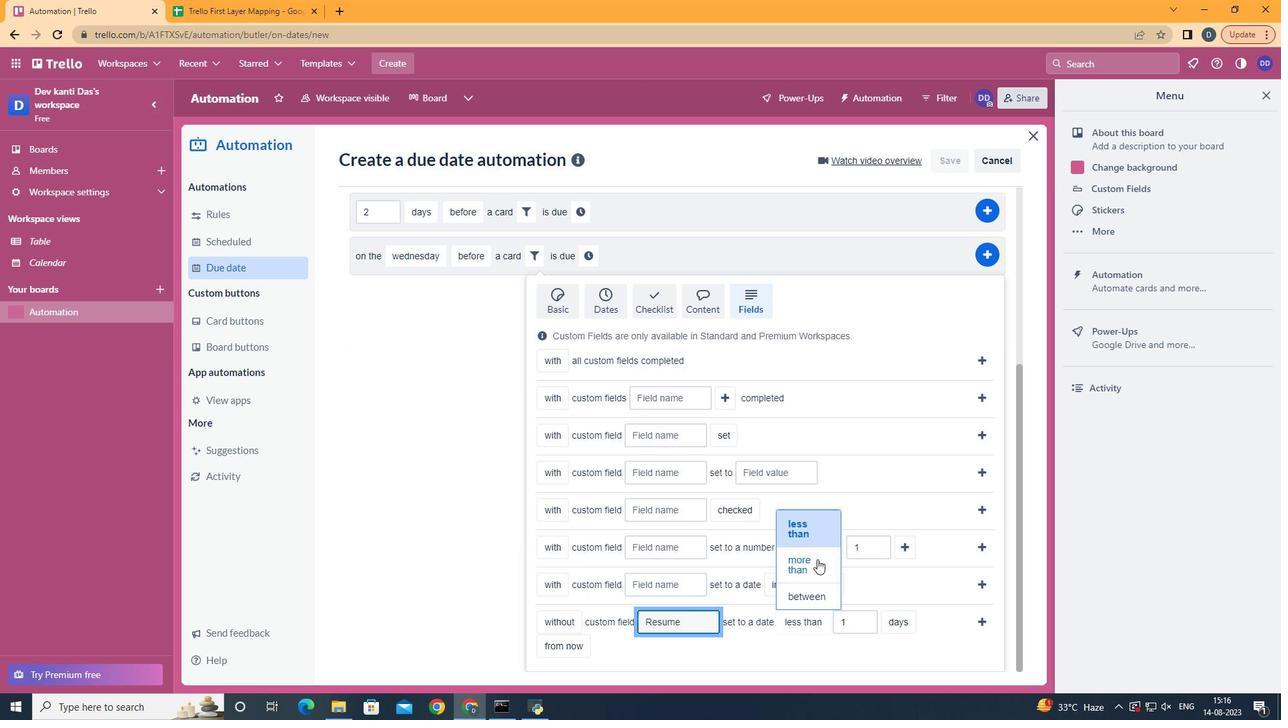 
Action: Mouse pressed left at (817, 559)
Screenshot: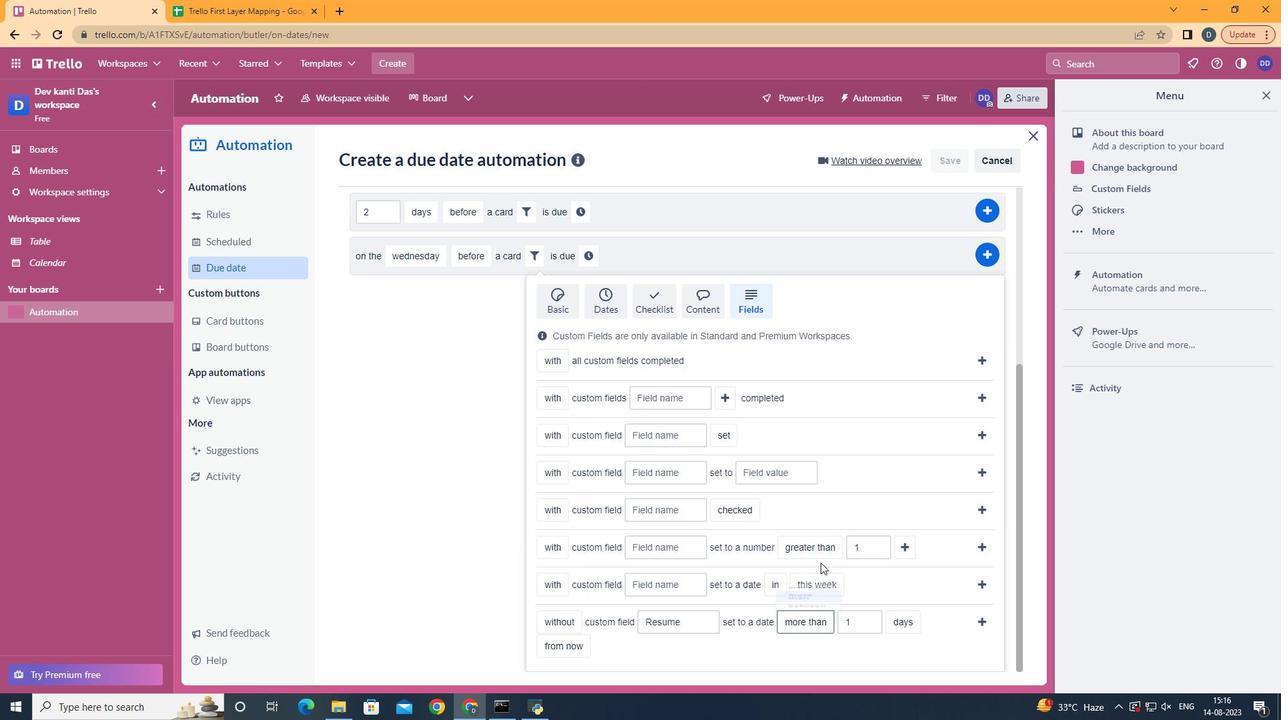 
Action: Mouse moved to (575, 626)
Screenshot: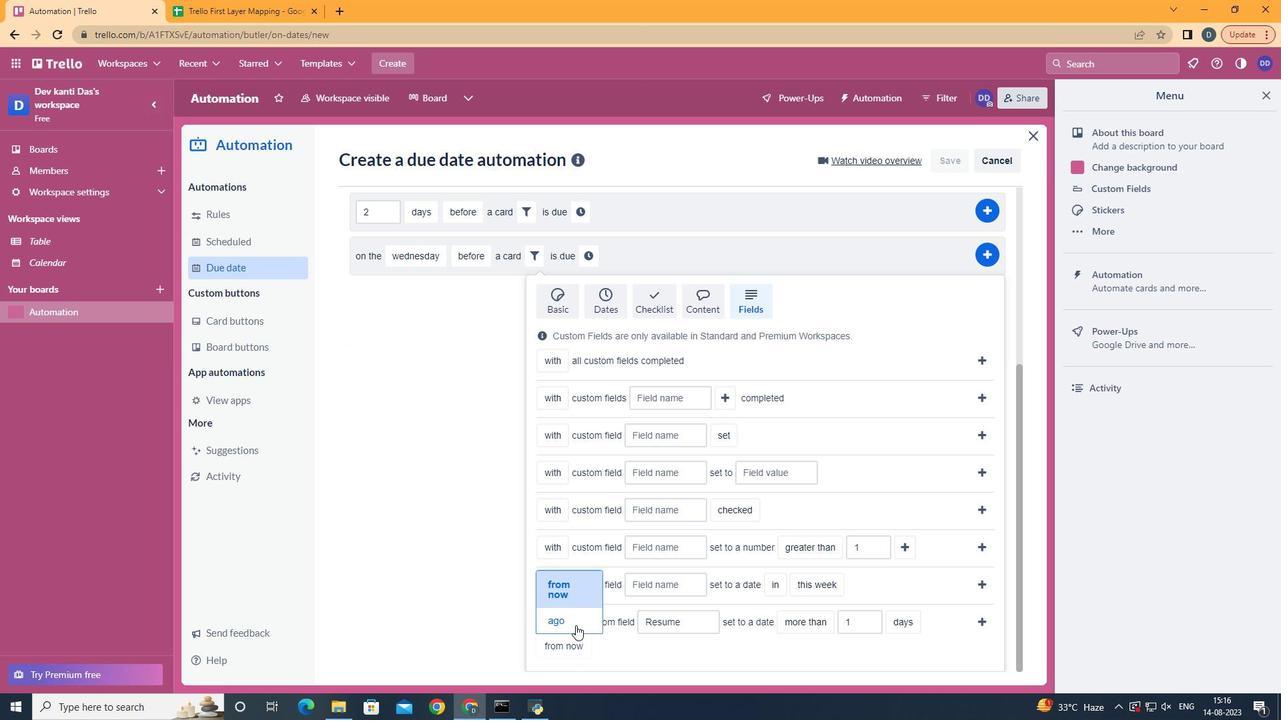 
Action: Mouse pressed left at (575, 626)
Screenshot: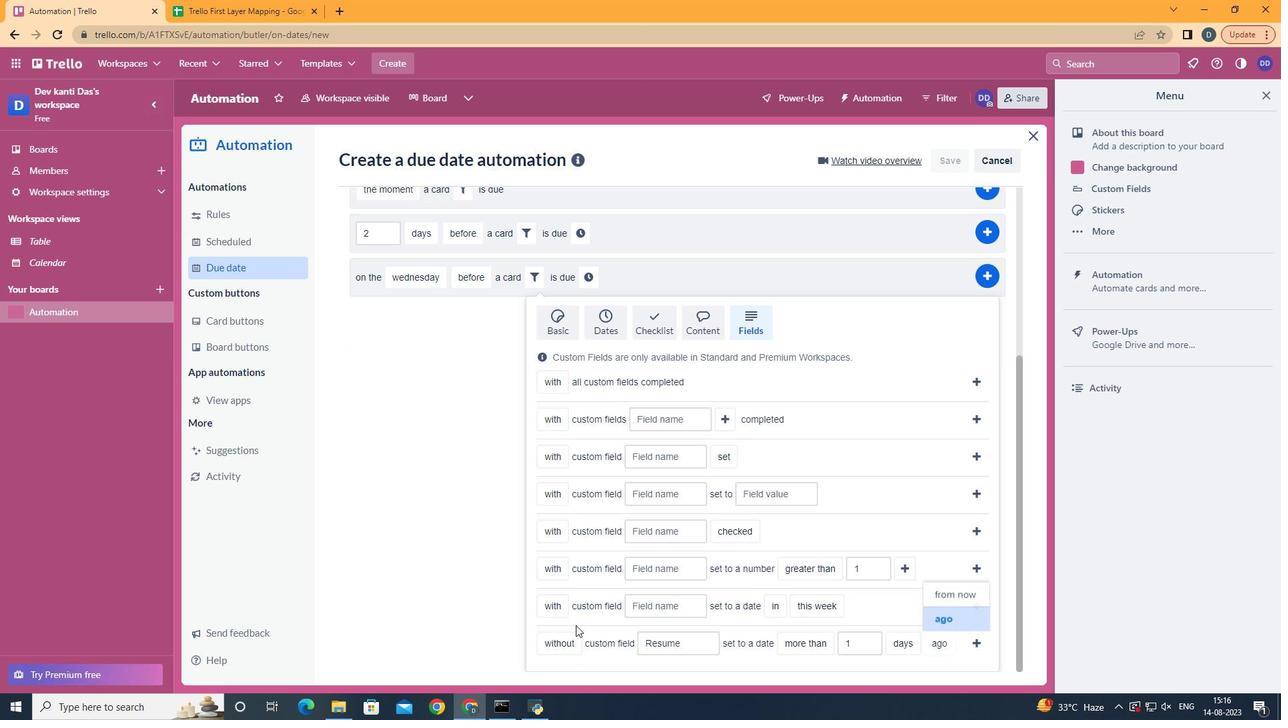 
Action: Mouse moved to (987, 640)
Screenshot: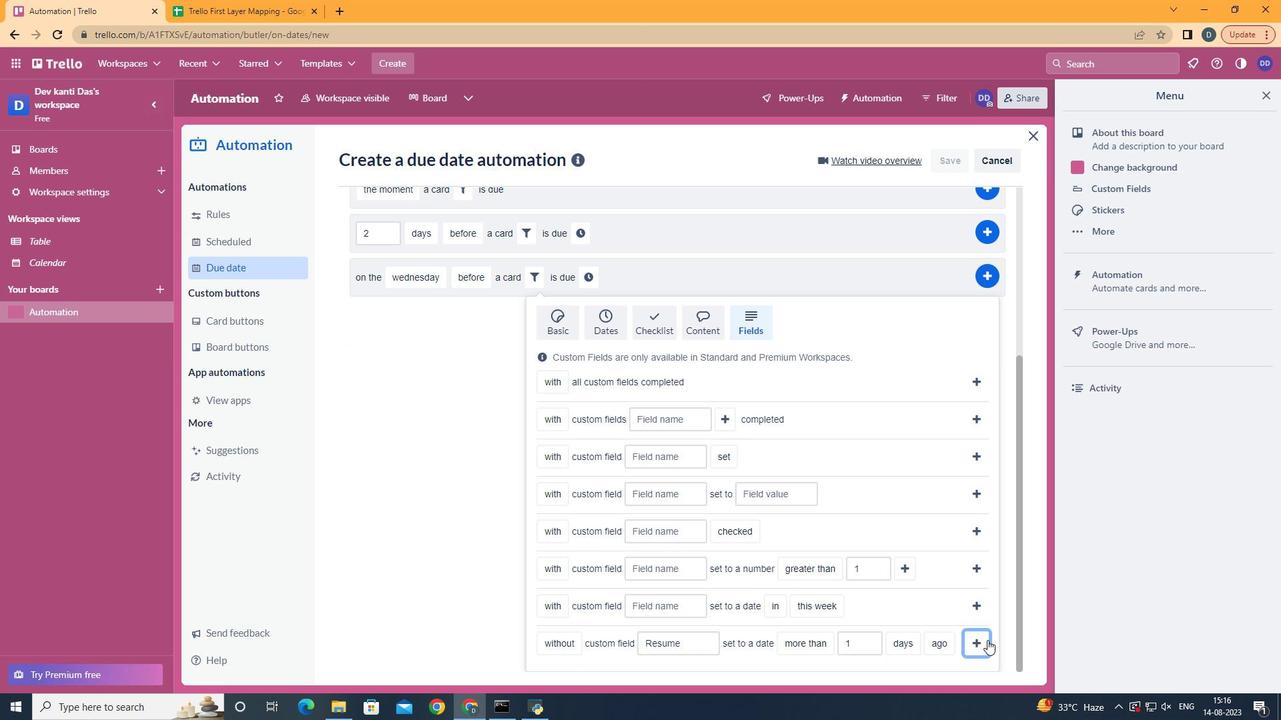 
Action: Mouse pressed left at (987, 640)
Screenshot: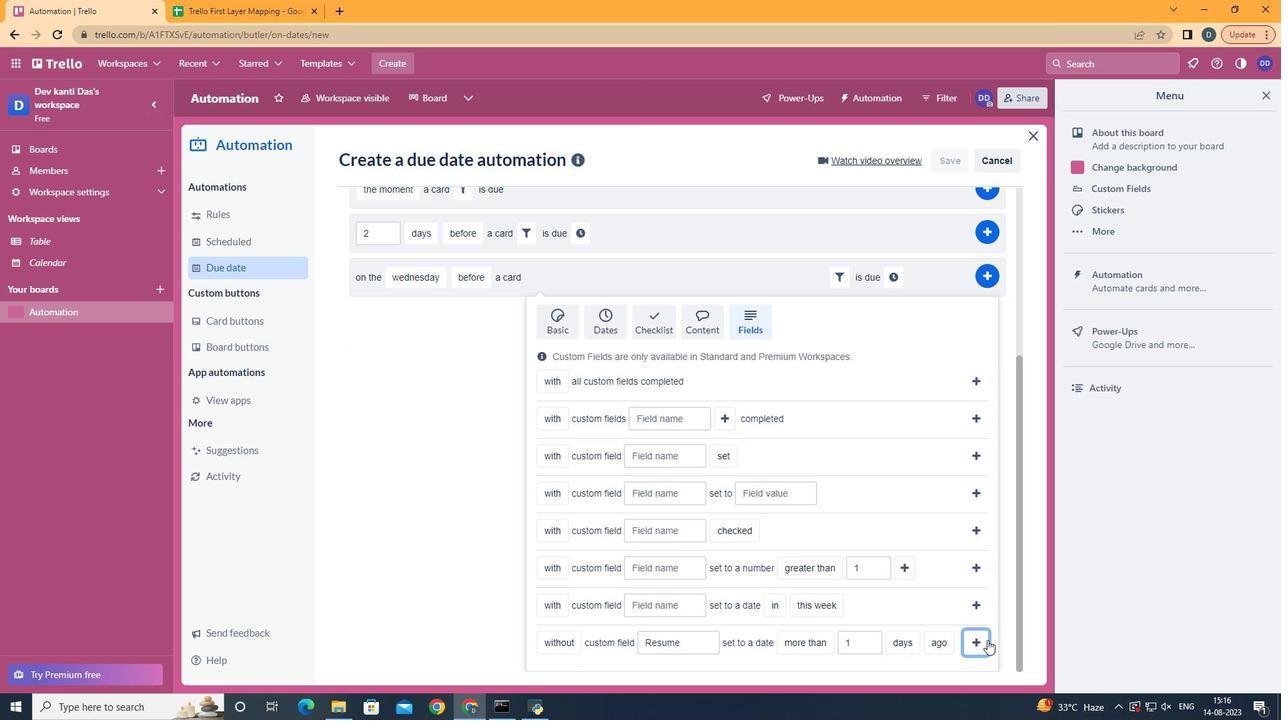 
Action: Mouse moved to (897, 533)
Screenshot: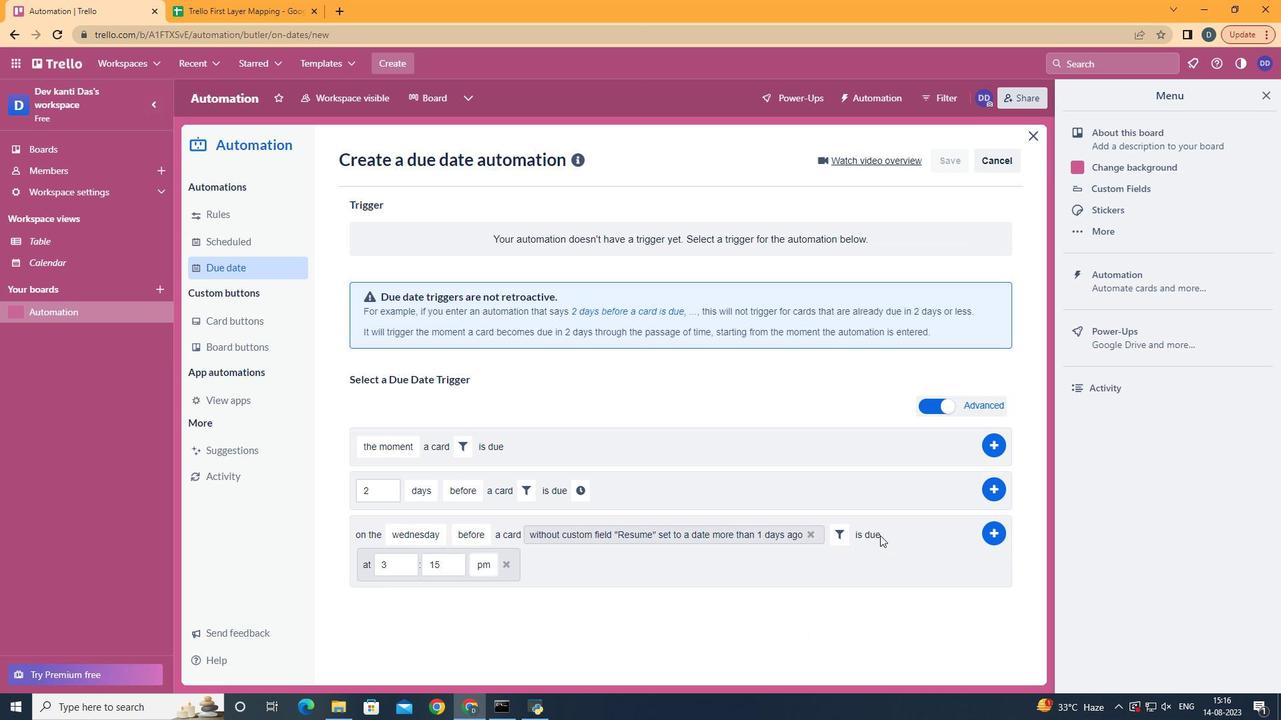 
Action: Mouse pressed left at (897, 533)
Screenshot: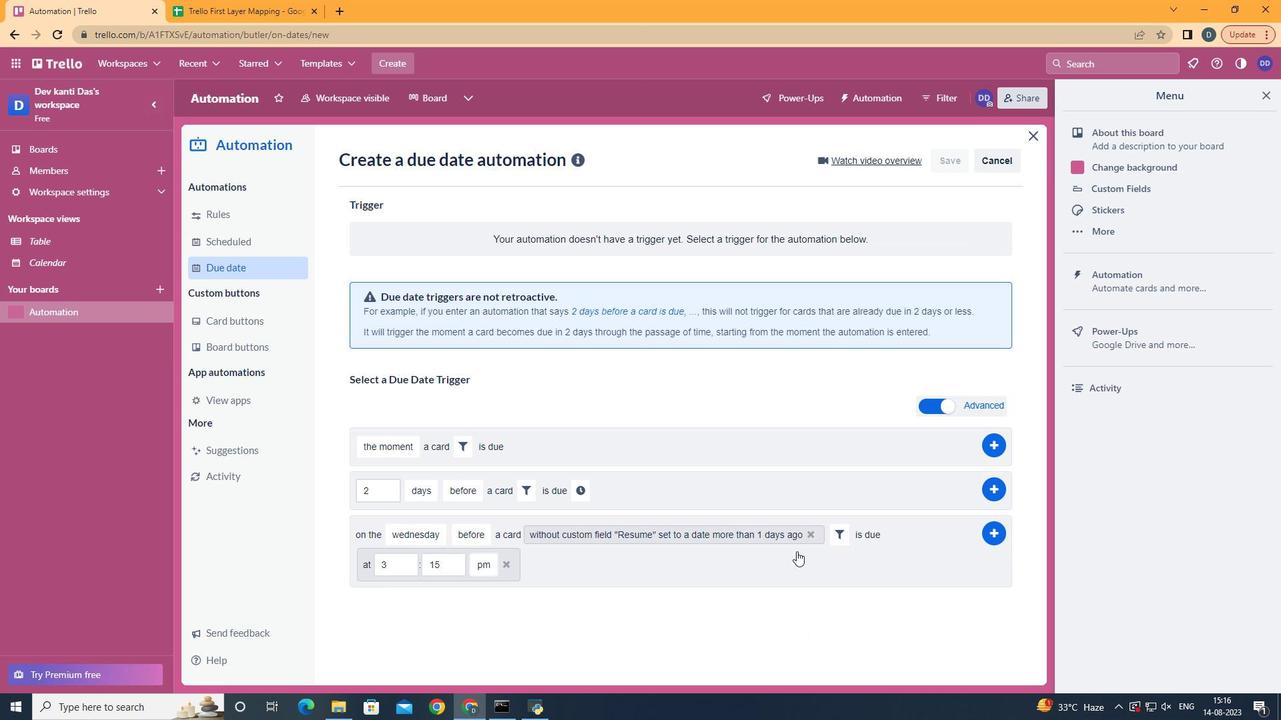 
Action: Mouse moved to (397, 568)
Screenshot: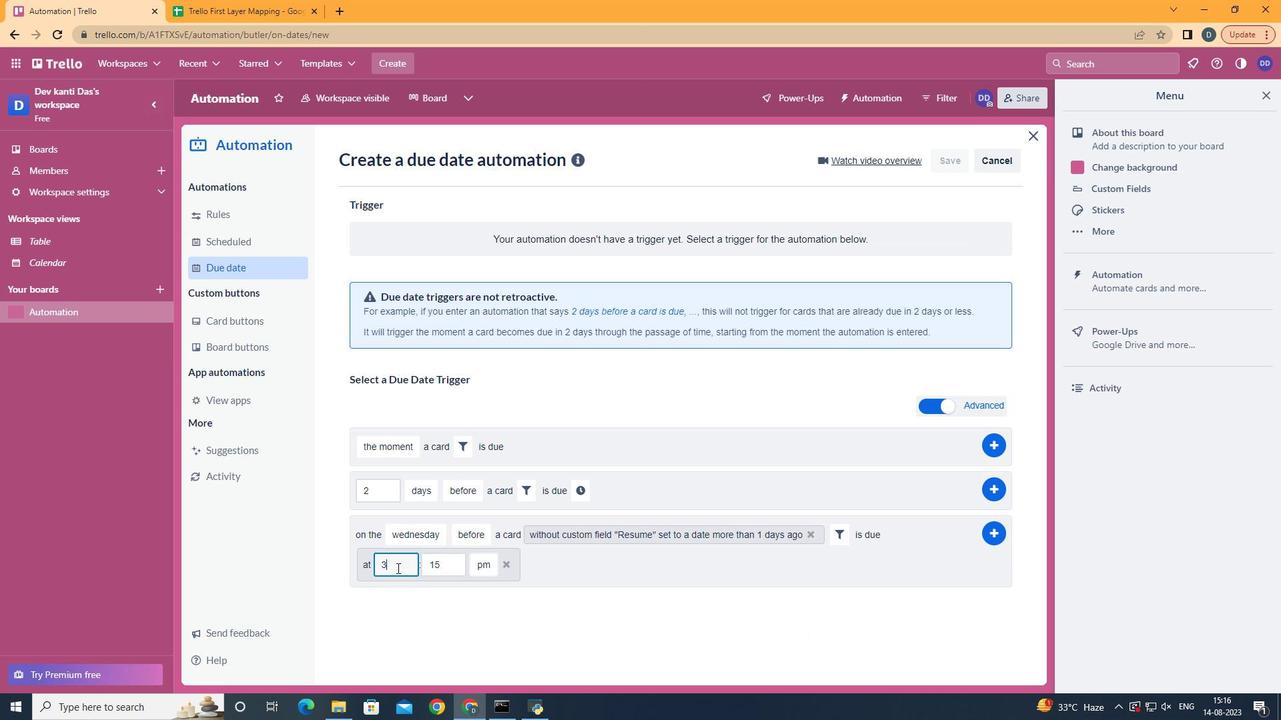 
Action: Mouse pressed left at (397, 568)
Screenshot: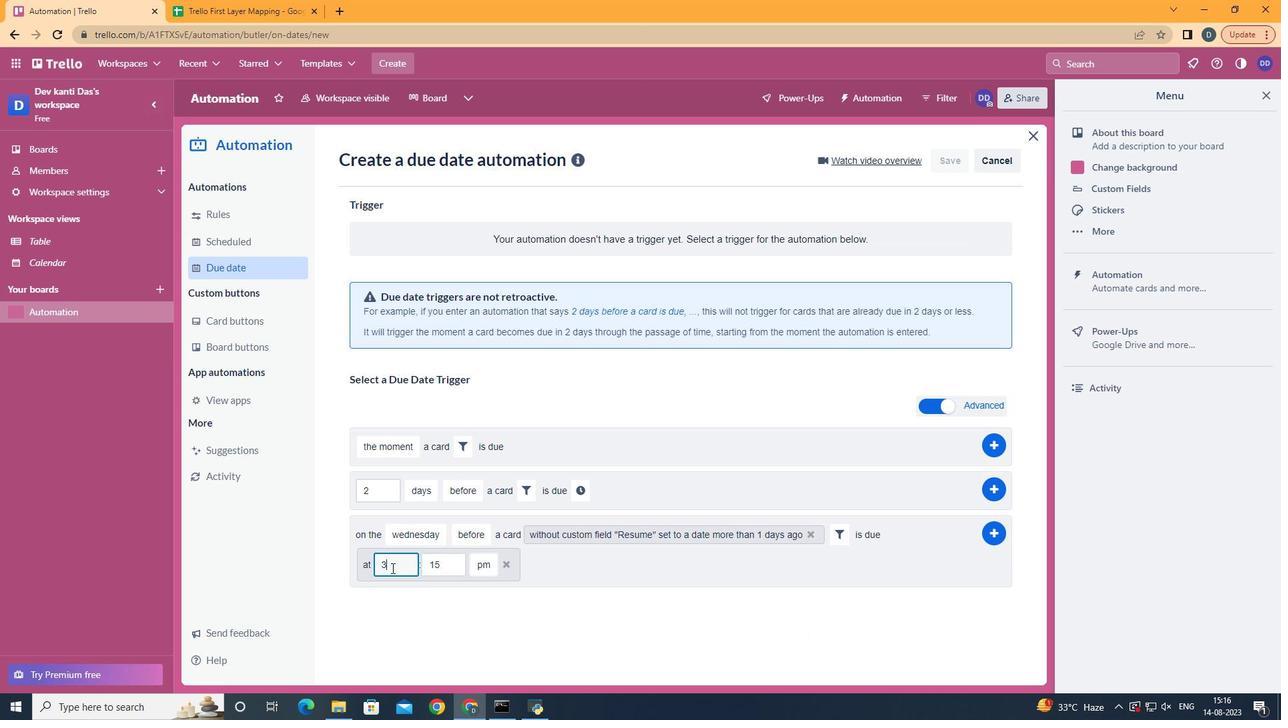 
Action: Mouse moved to (386, 571)
Screenshot: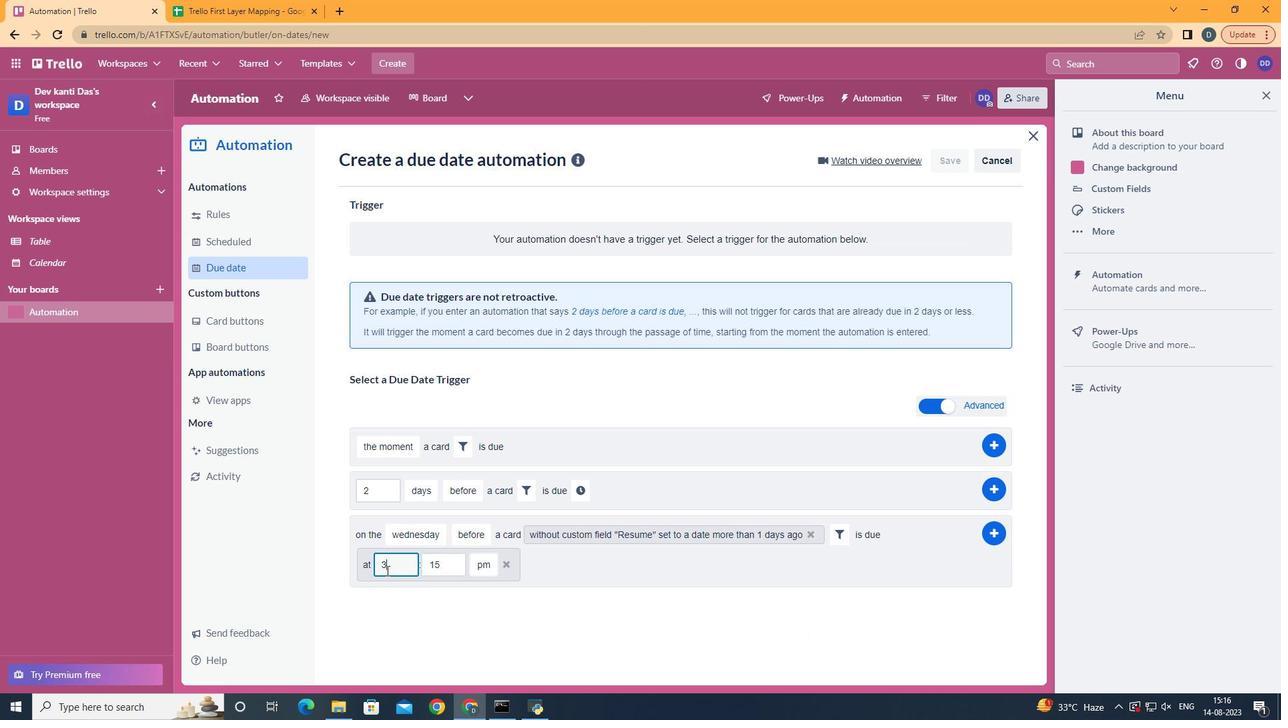 
Action: Key pressed <Key.backspace>11
Screenshot: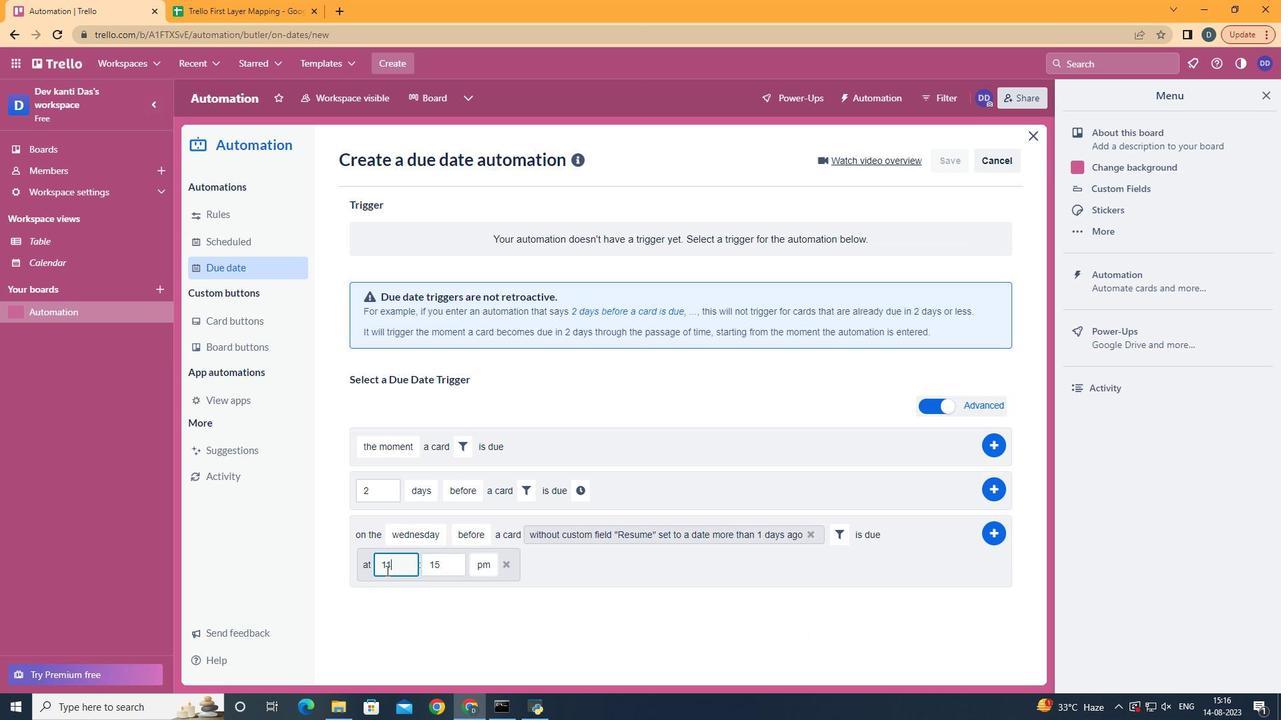 
Action: Mouse moved to (454, 564)
Screenshot: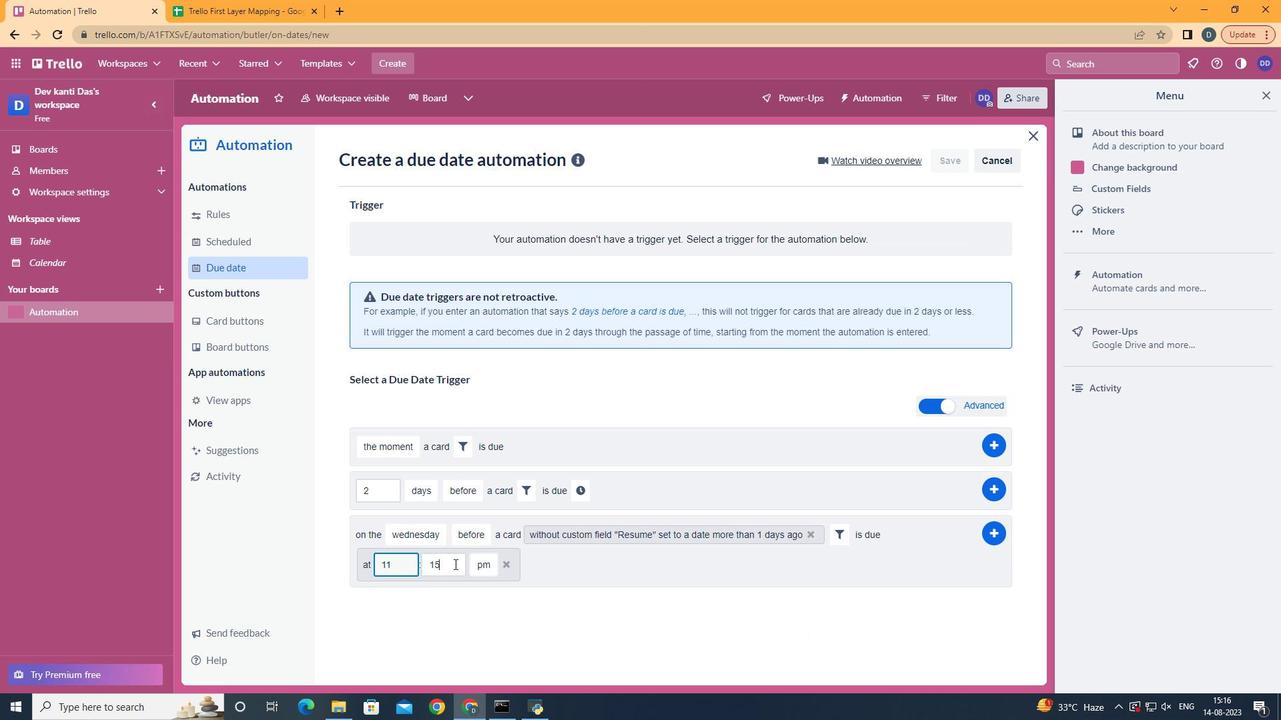 
Action: Mouse pressed left at (454, 564)
Screenshot: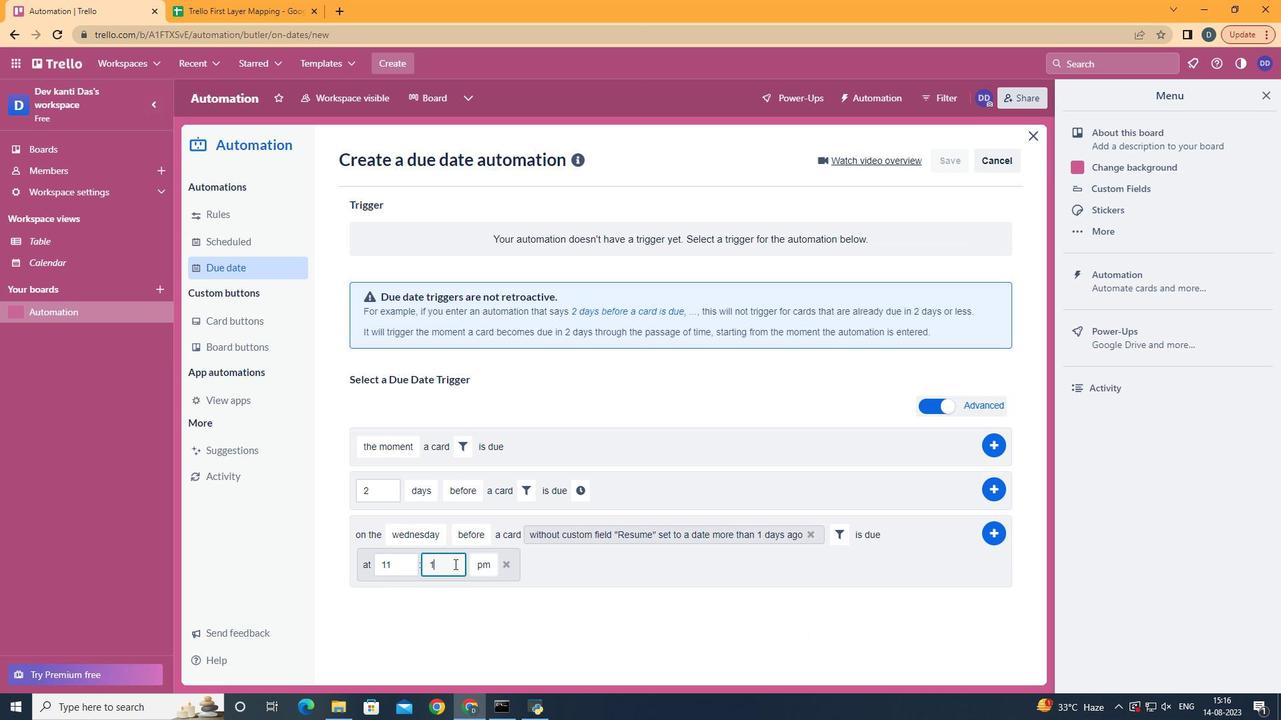 
Action: Key pressed <Key.backspace><Key.backspace>00
Screenshot: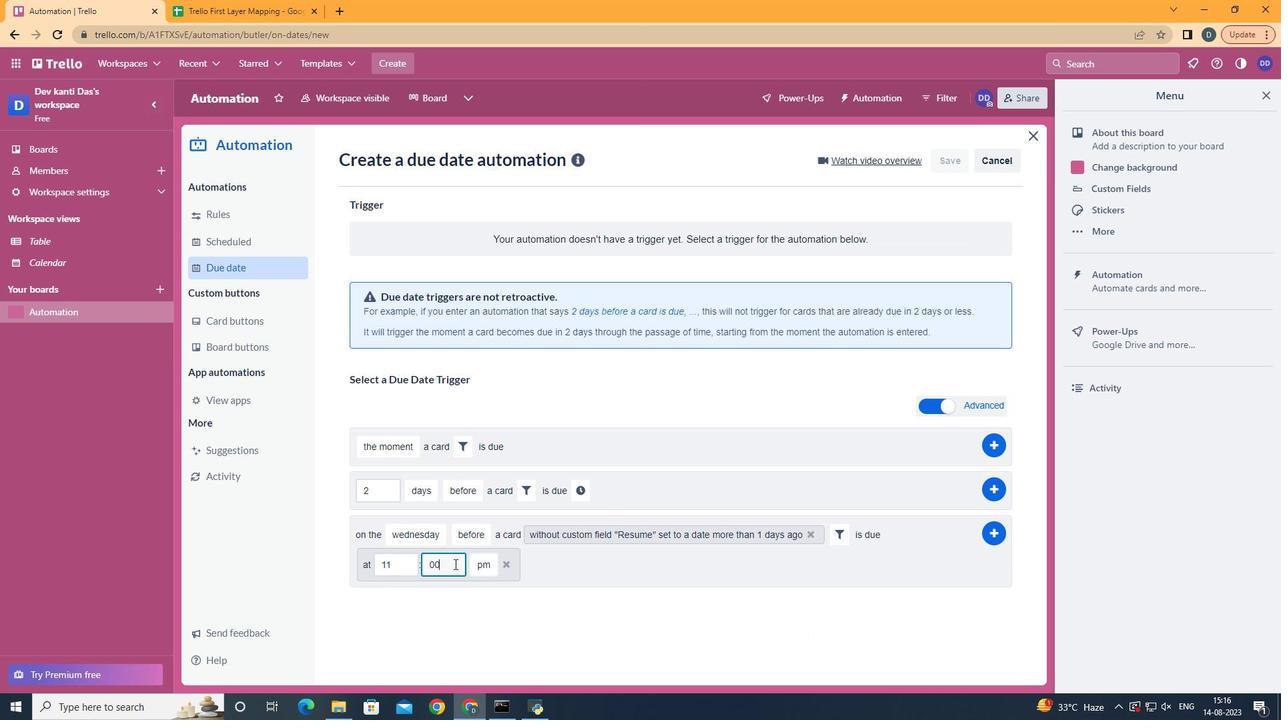 
Action: Mouse moved to (485, 581)
Screenshot: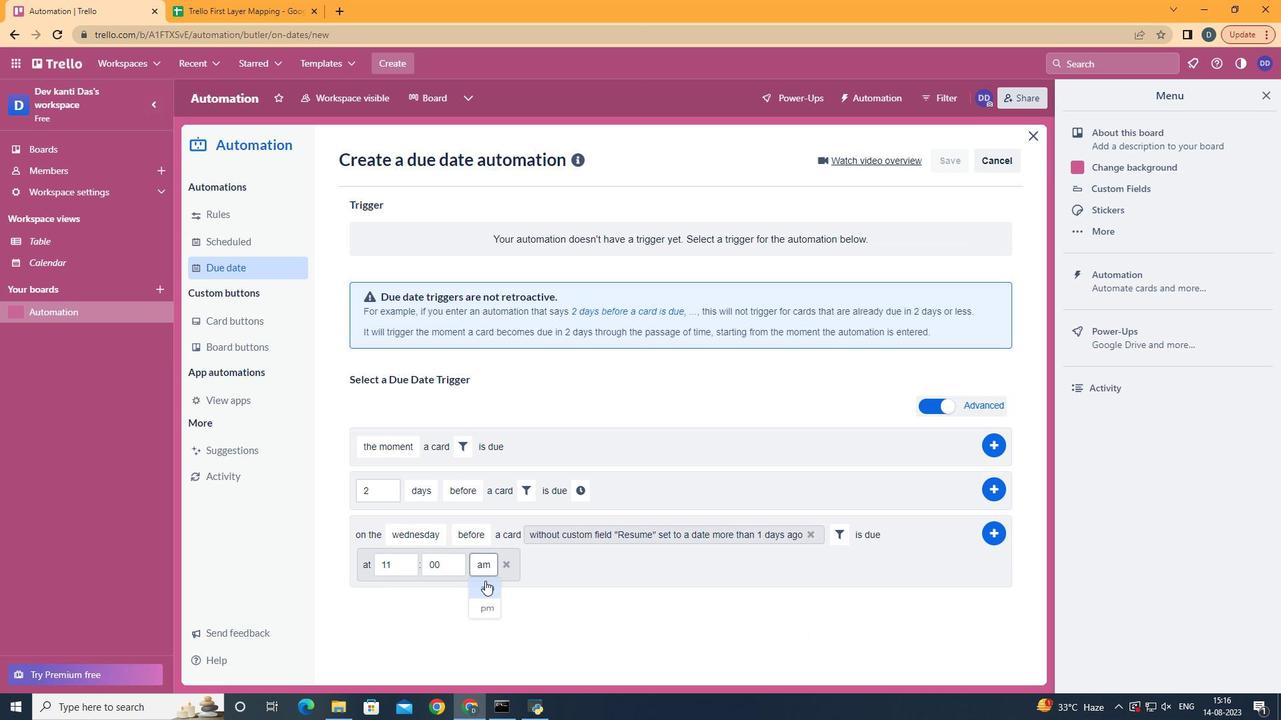 
Action: Mouse pressed left at (485, 581)
Screenshot: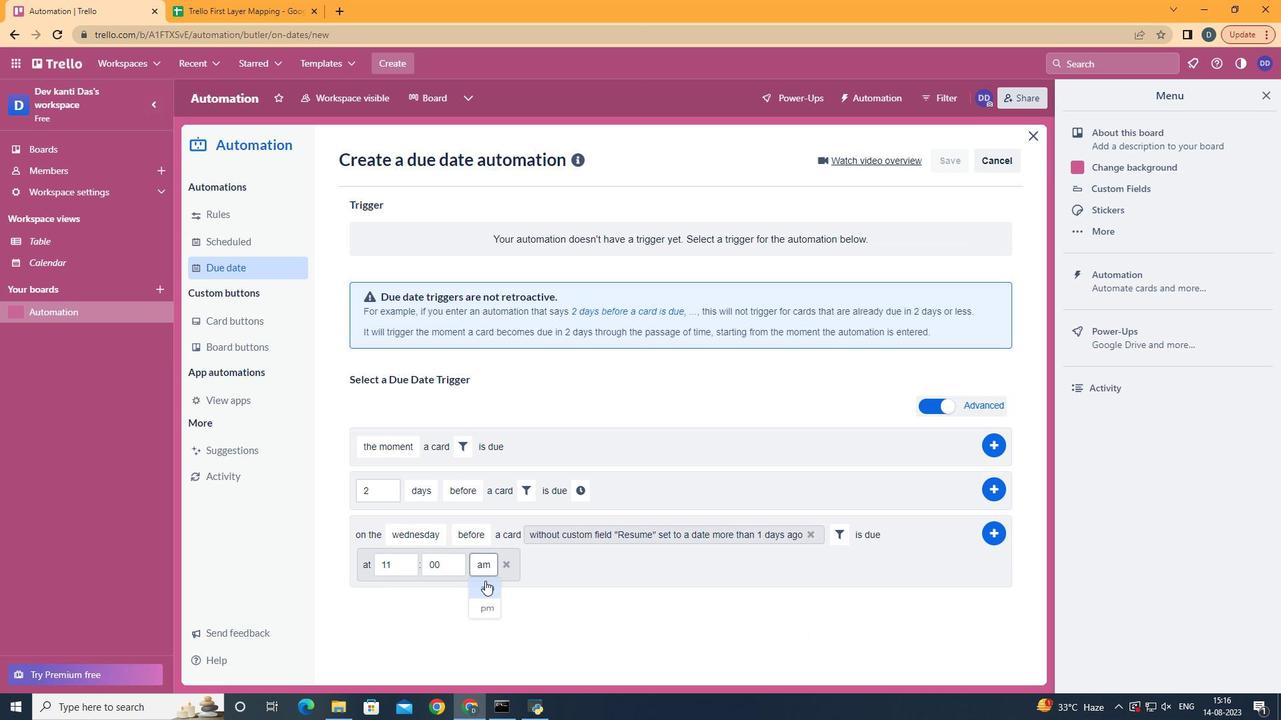
Action: Mouse moved to (1001, 537)
Screenshot: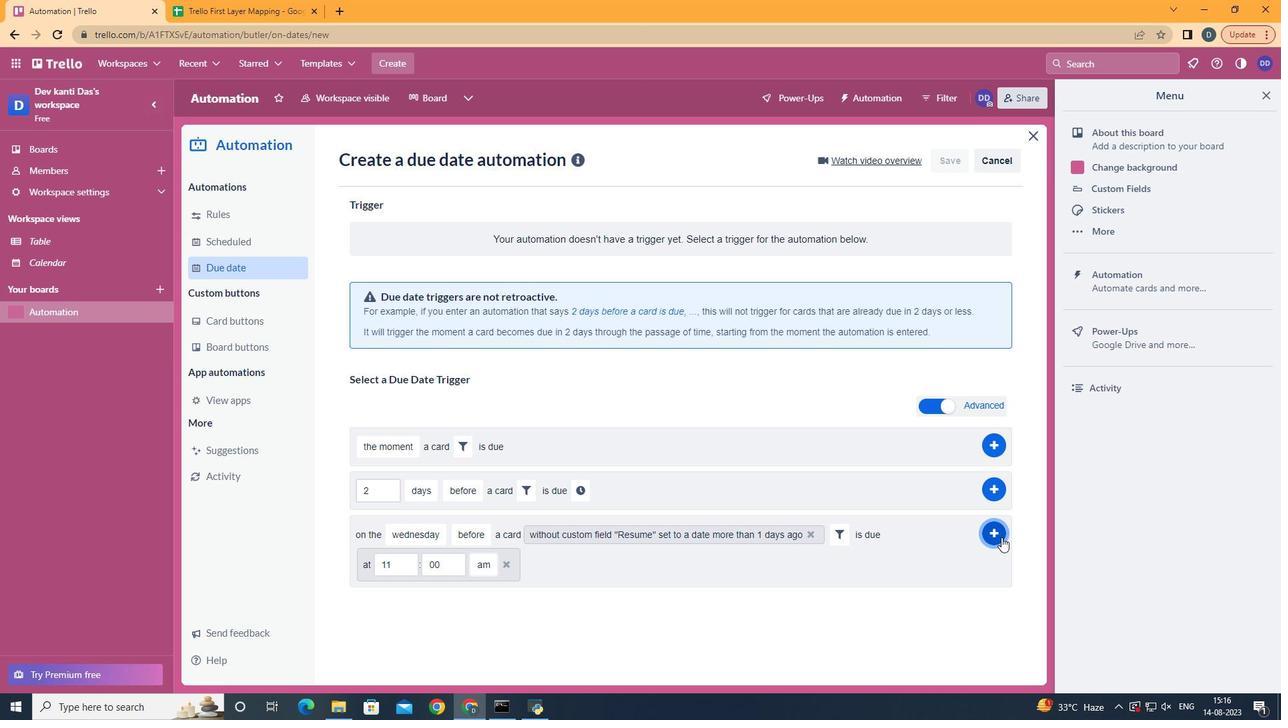 
Action: Mouse pressed left at (1001, 537)
Screenshot: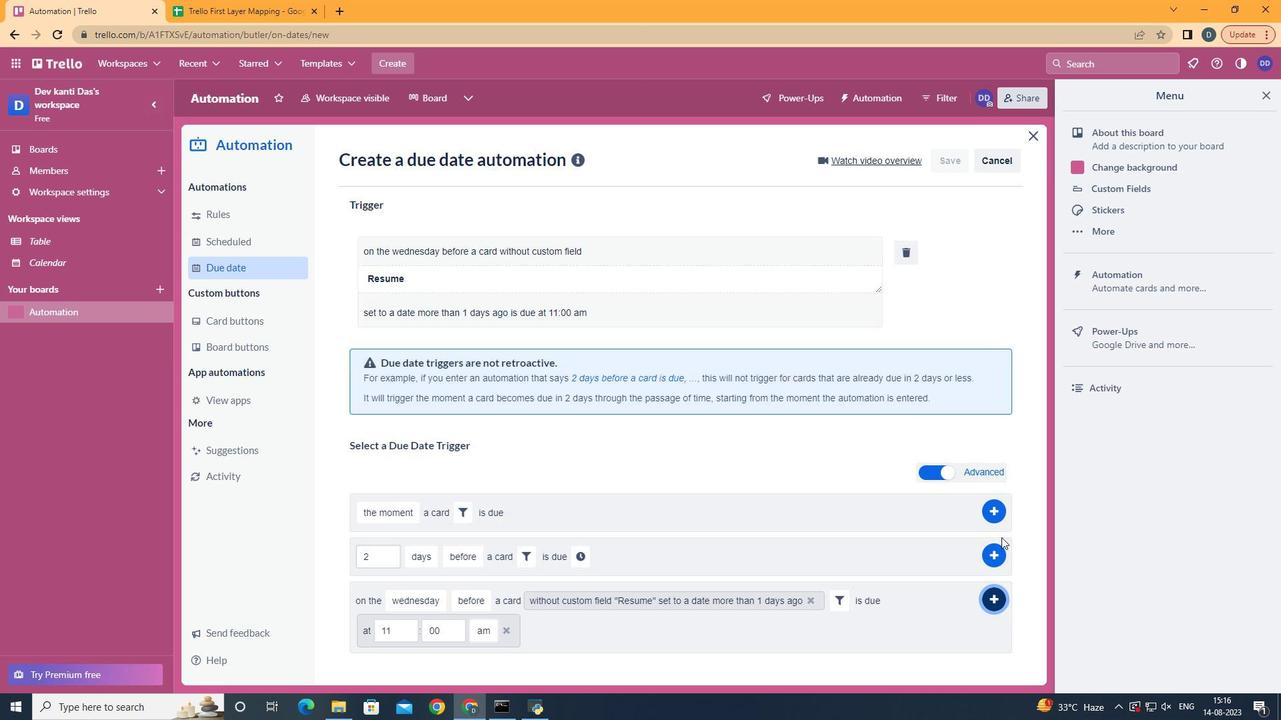 
